 Task: Look for space in Roldanillo, Colombia from 12th  July, 2023 to 15th July, 2023 for 3 adults in price range Rs.12000 to Rs.16000. Place can be entire place with 2 bedrooms having 3 beds and 1 bathroom. Property type can be house, flat, guest house. Amenities needed are: washing machine. Booking option can be shelf check-in. Required host language is English.
Action: Mouse moved to (437, 87)
Screenshot: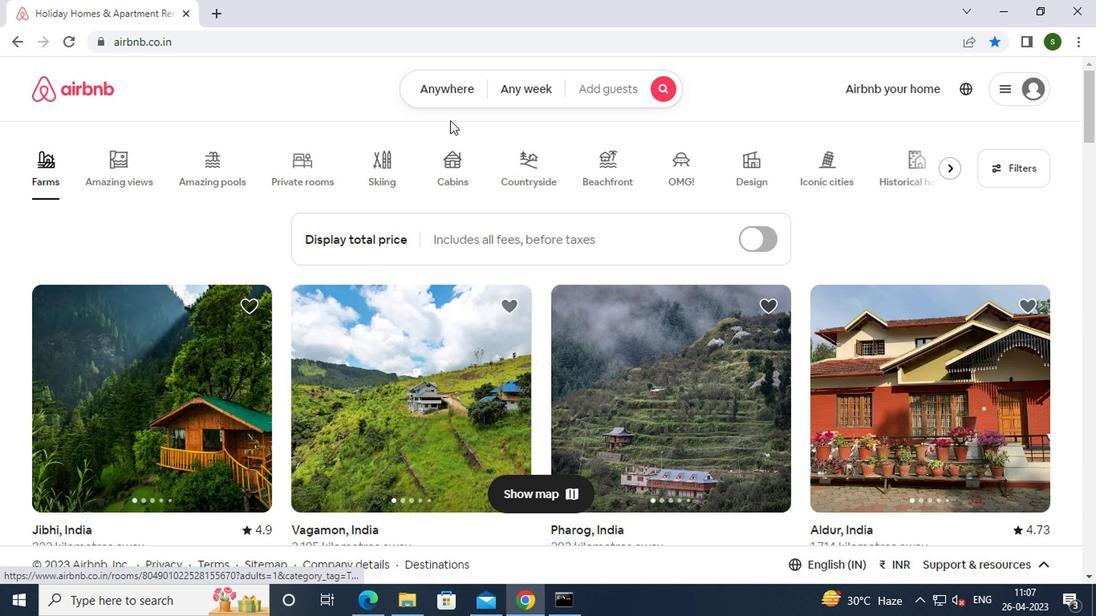 
Action: Mouse pressed left at (437, 87)
Screenshot: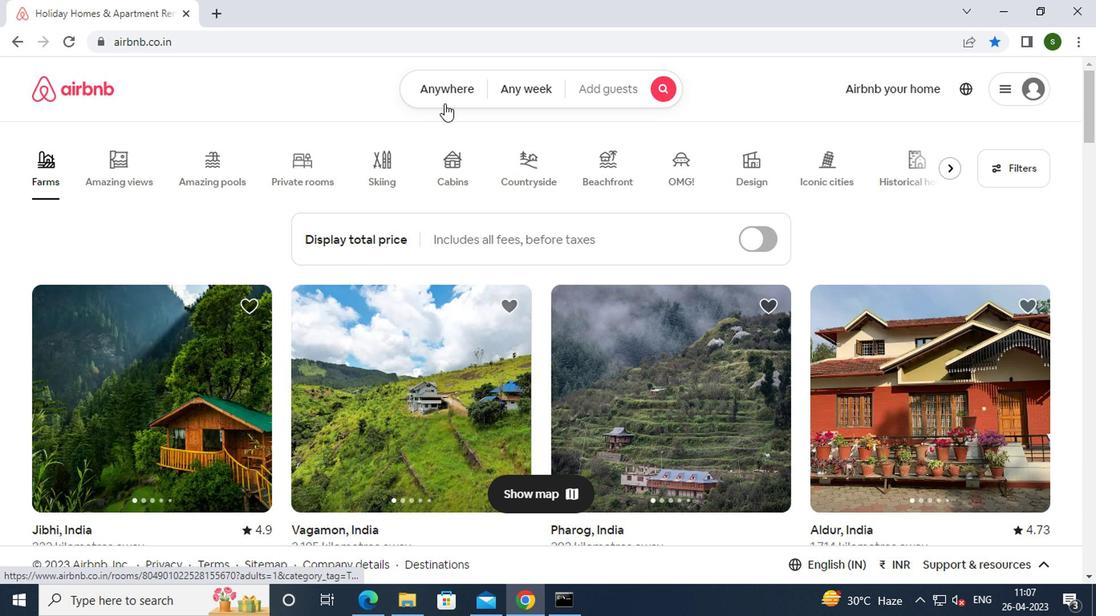 
Action: Mouse moved to (340, 150)
Screenshot: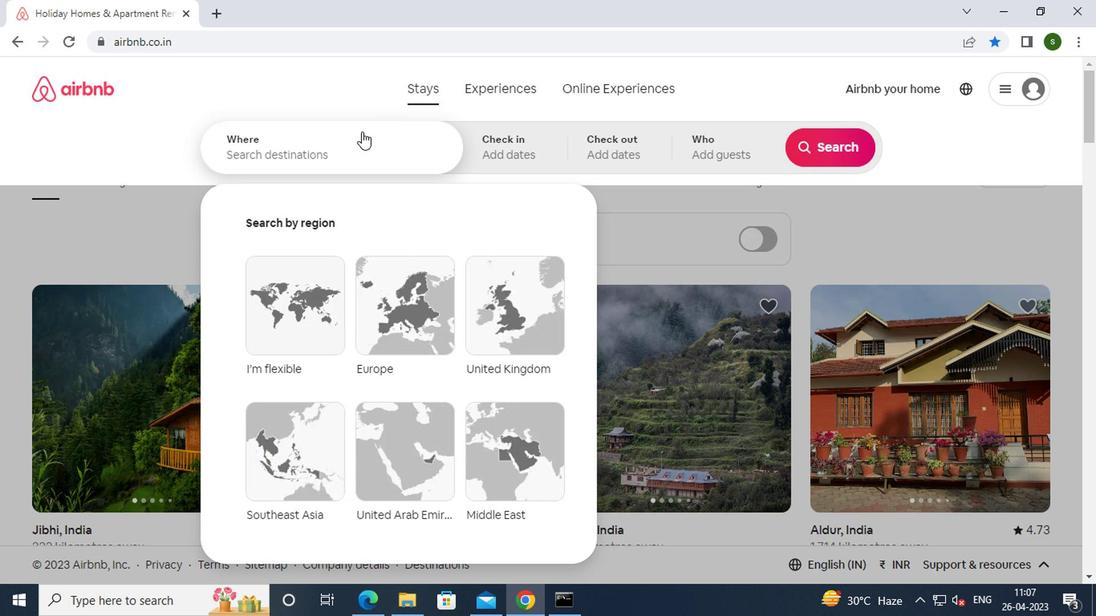 
Action: Mouse pressed left at (340, 150)
Screenshot: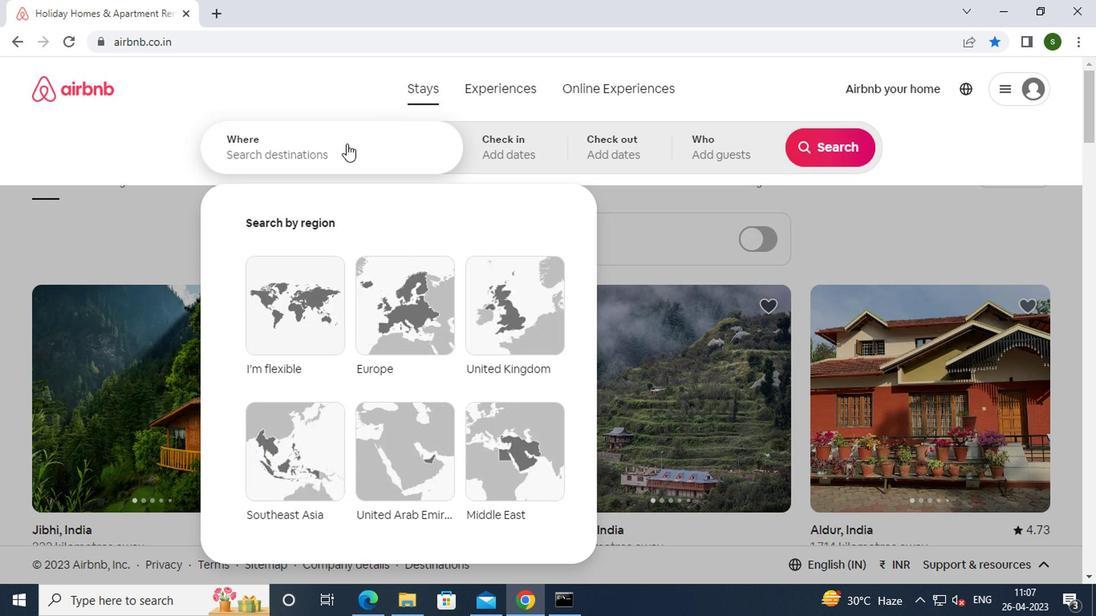 
Action: Key pressed r<Key.caps_lock>ol
Screenshot: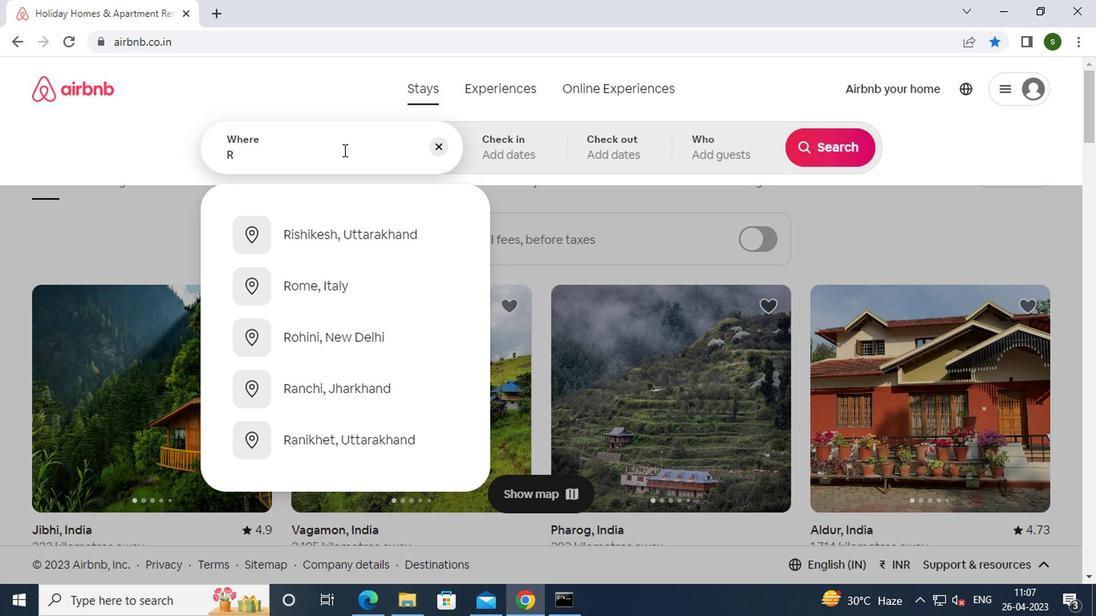 
Action: Mouse moved to (340, 150)
Screenshot: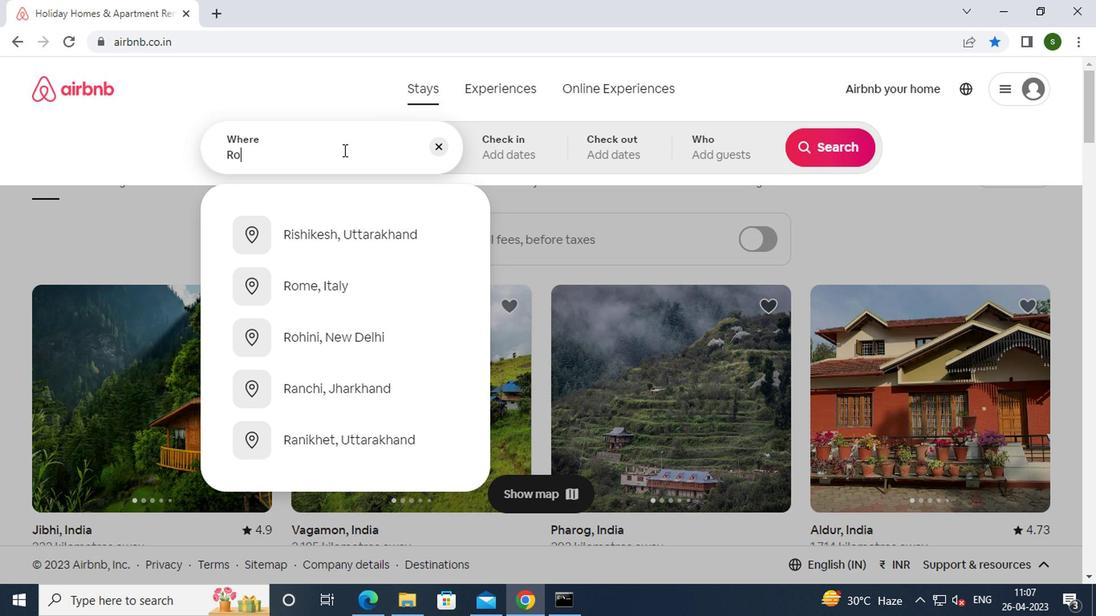 
Action: Key pressed danillo,<Key.space><Key.caps_lock>
Screenshot: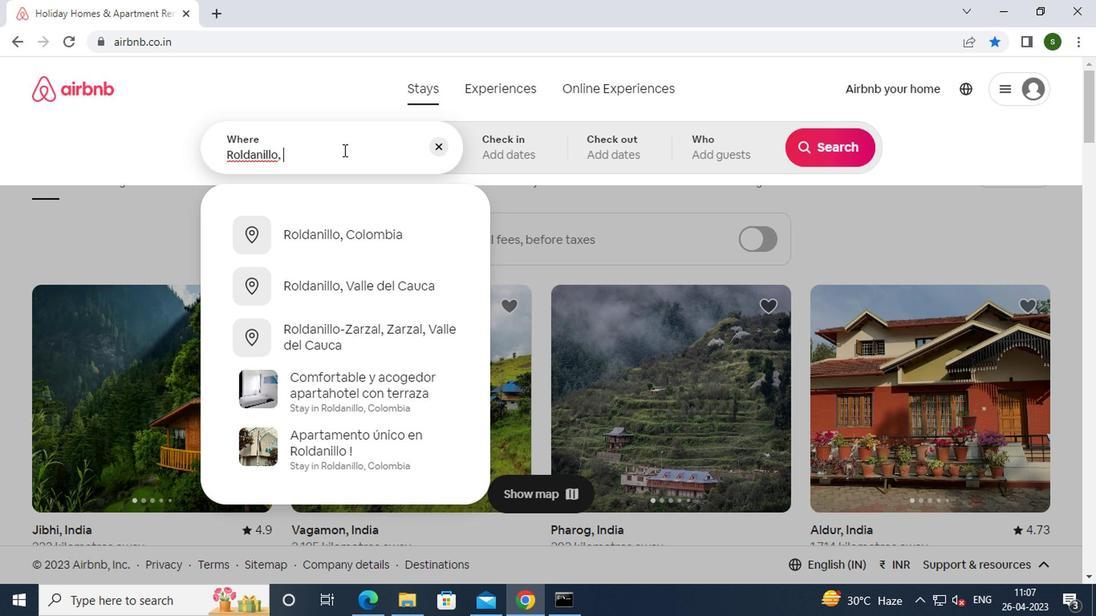 
Action: Mouse moved to (406, 248)
Screenshot: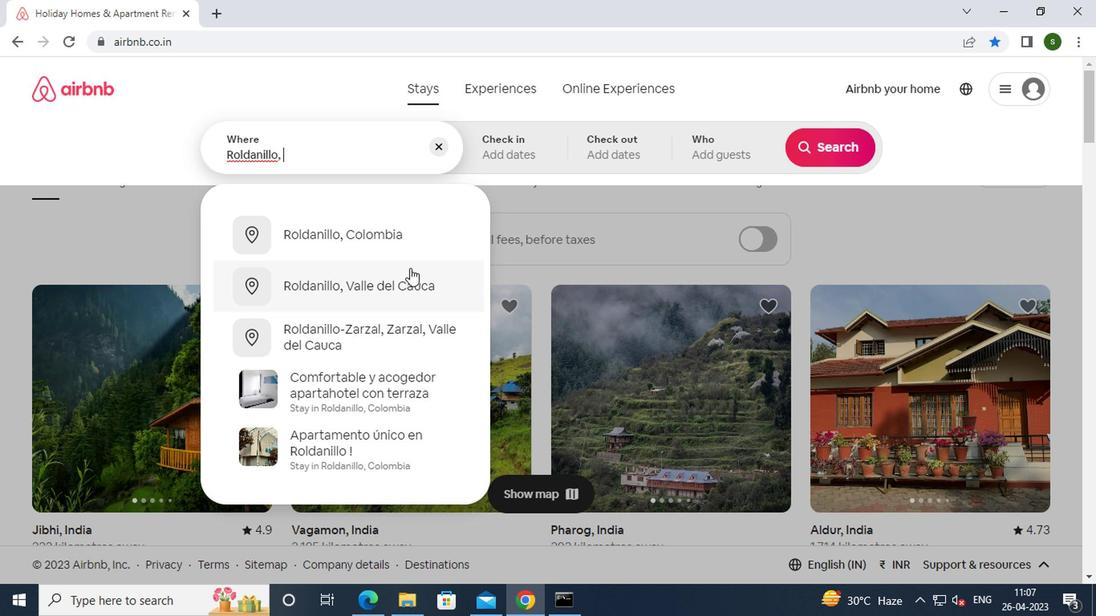
Action: Mouse pressed left at (406, 248)
Screenshot: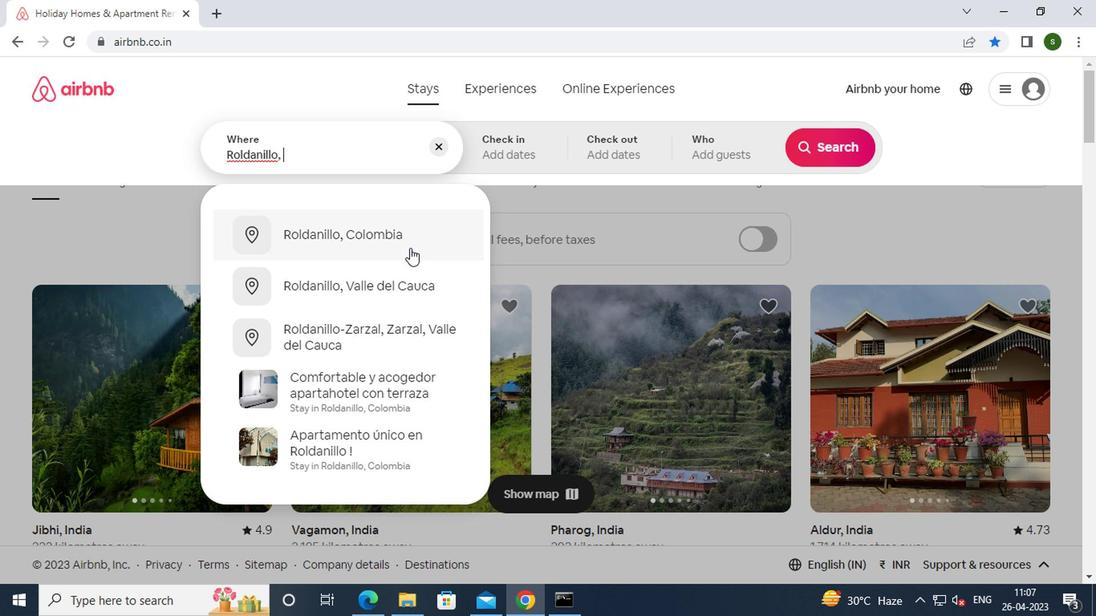 
Action: Mouse moved to (817, 267)
Screenshot: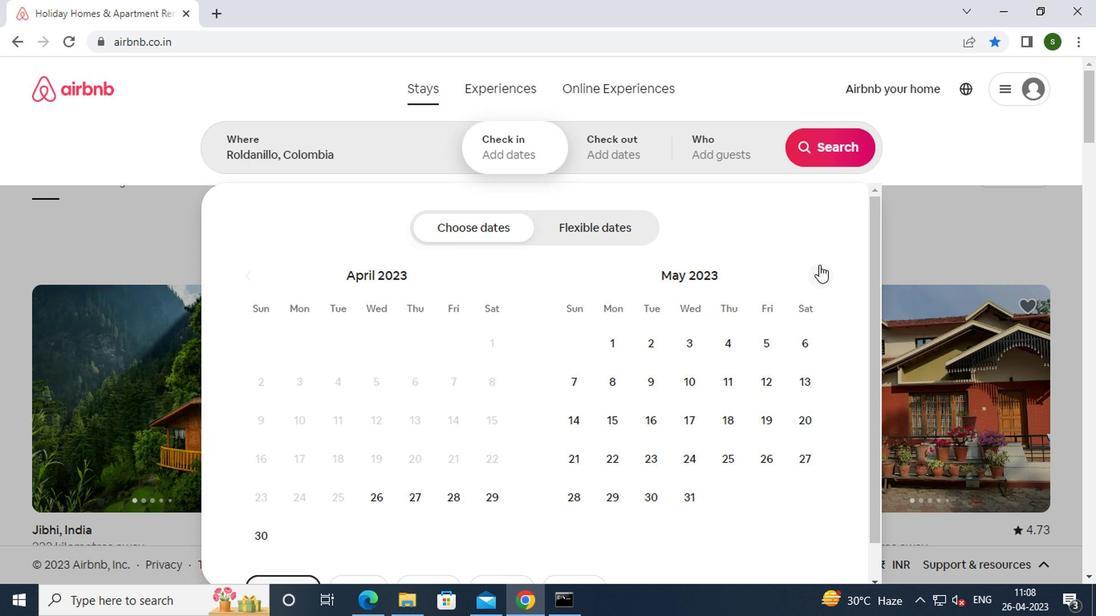 
Action: Mouse pressed left at (817, 267)
Screenshot: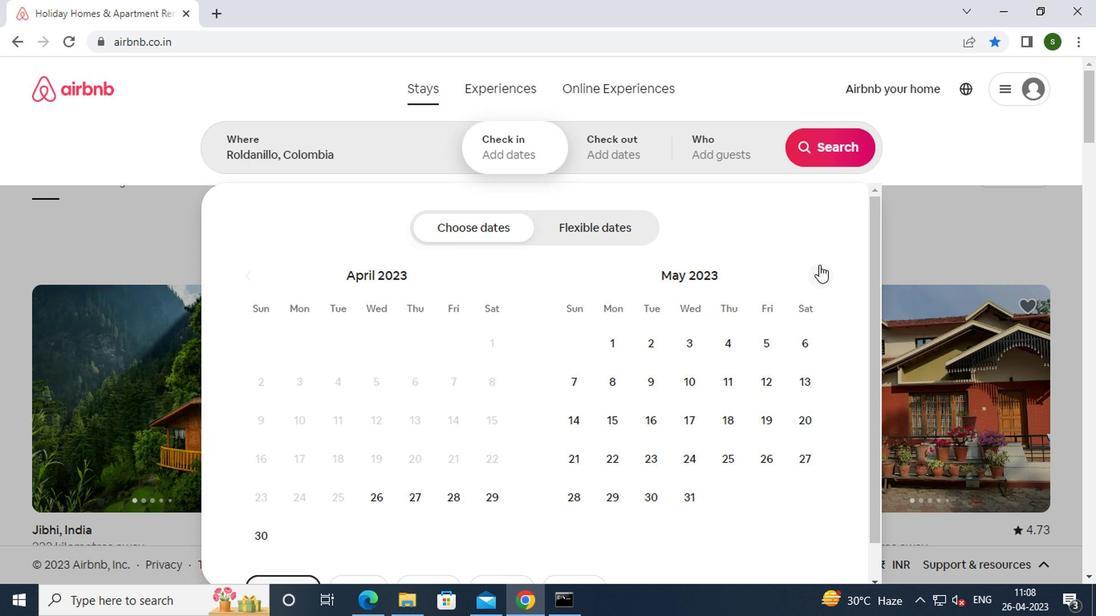 
Action: Mouse pressed left at (817, 267)
Screenshot: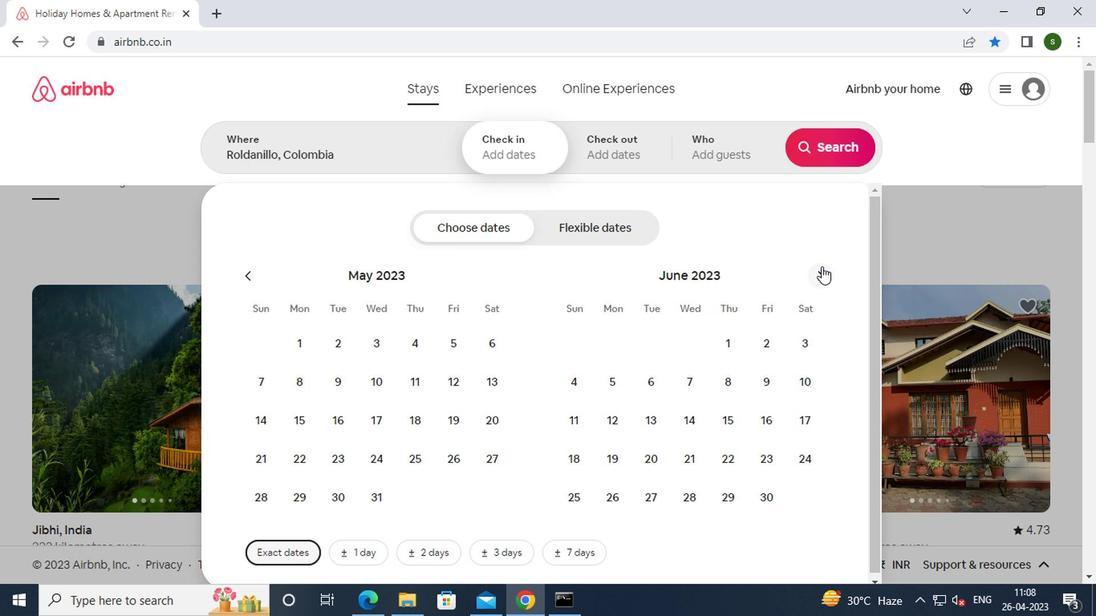 
Action: Mouse moved to (690, 422)
Screenshot: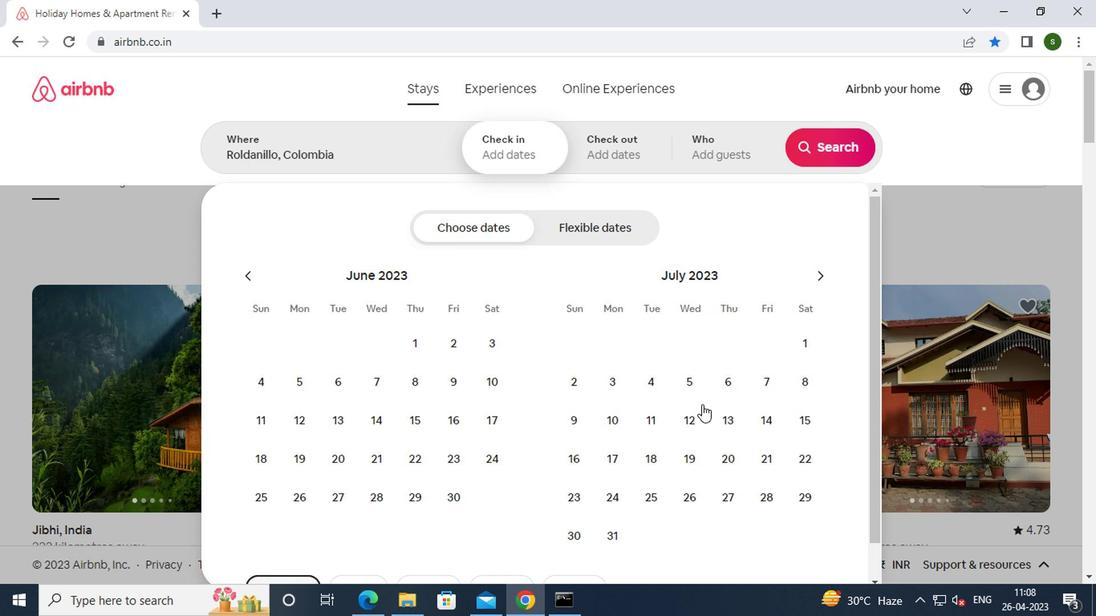 
Action: Mouse pressed left at (690, 422)
Screenshot: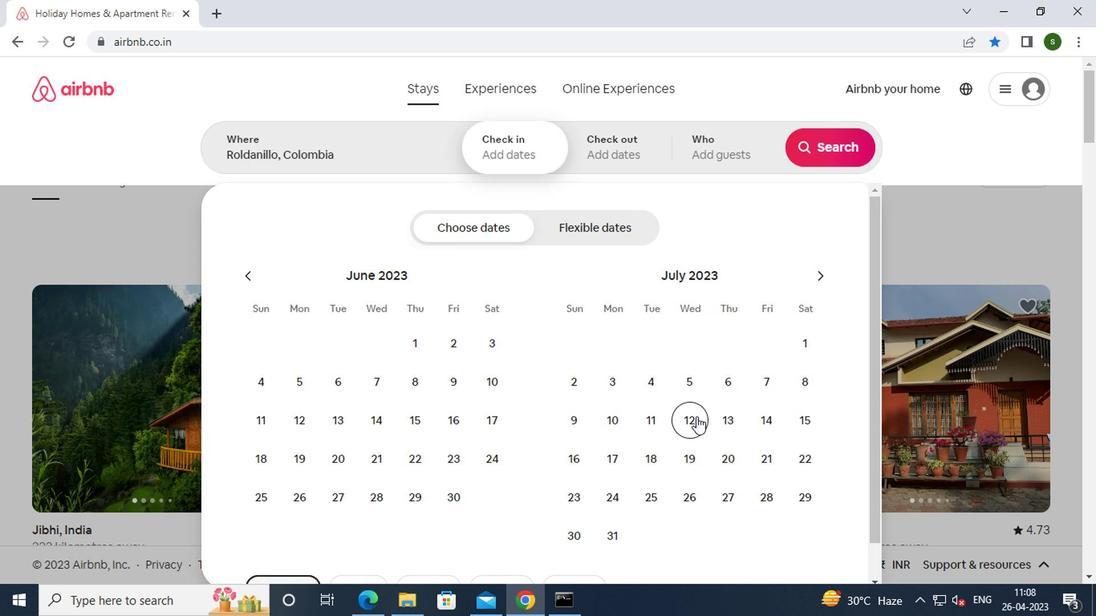 
Action: Mouse moved to (797, 432)
Screenshot: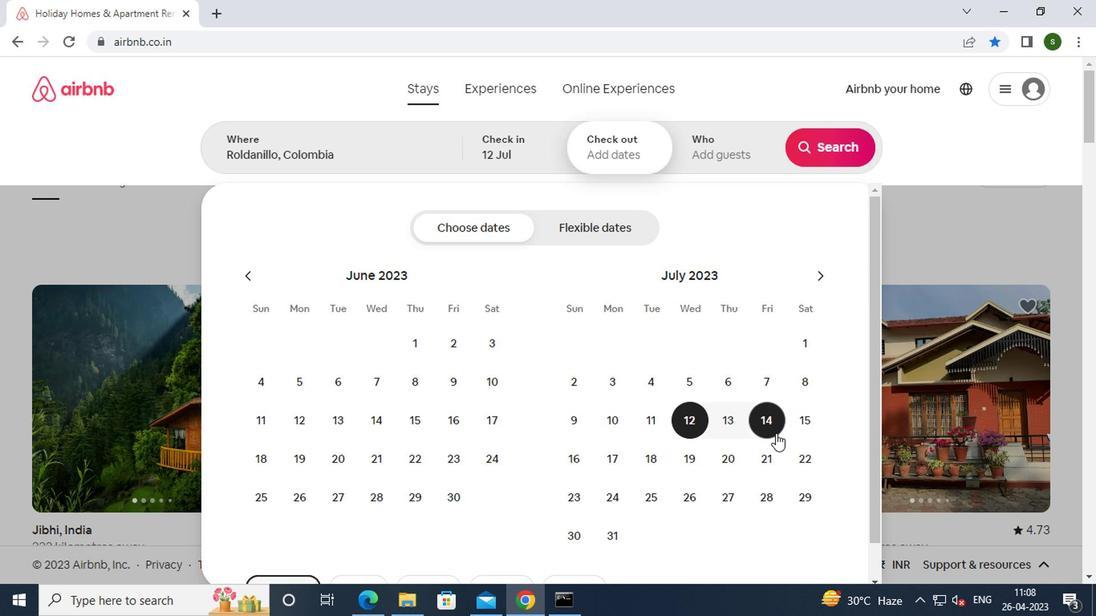 
Action: Mouse pressed left at (797, 432)
Screenshot: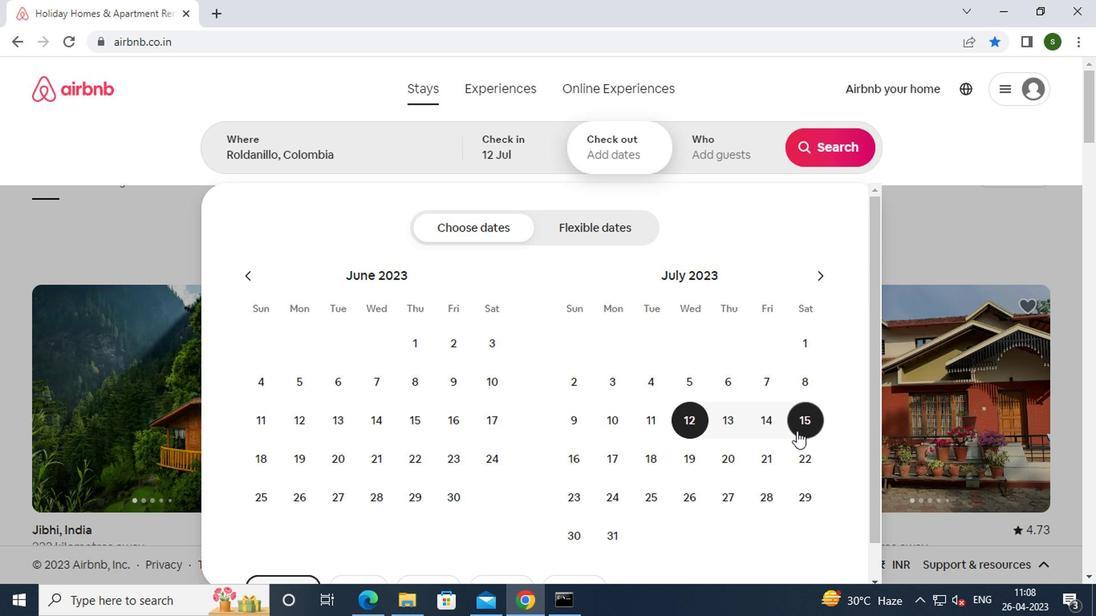 
Action: Mouse moved to (734, 155)
Screenshot: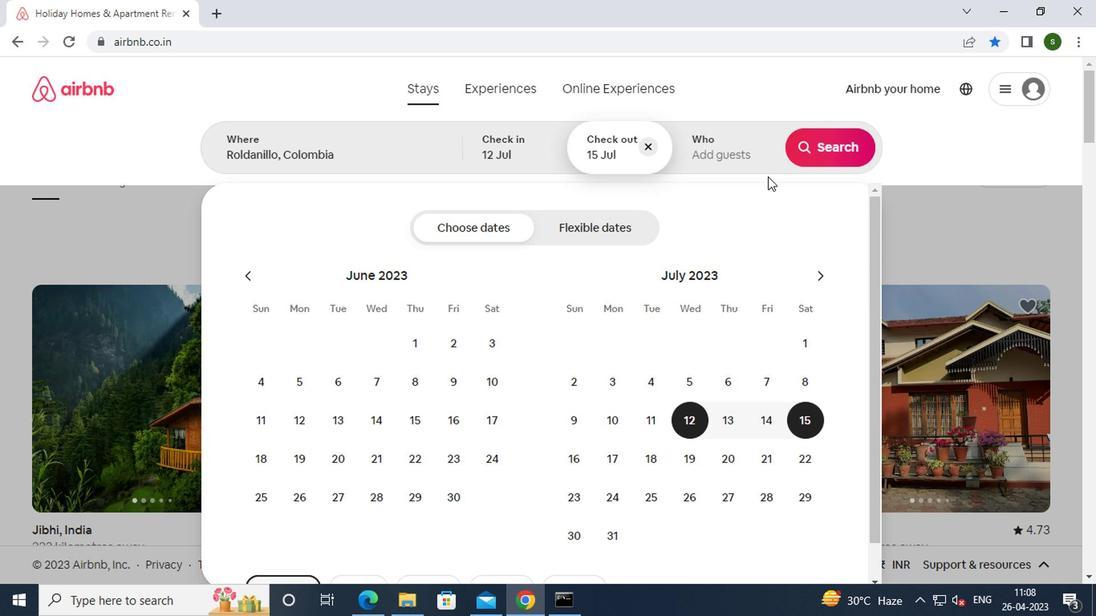 
Action: Mouse pressed left at (734, 155)
Screenshot: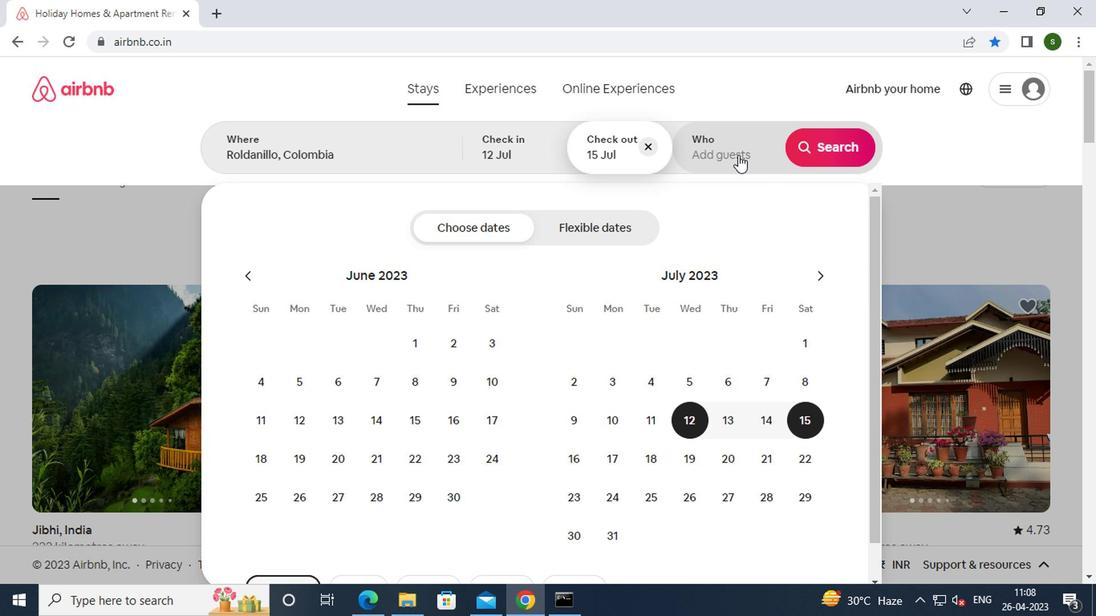 
Action: Mouse moved to (839, 238)
Screenshot: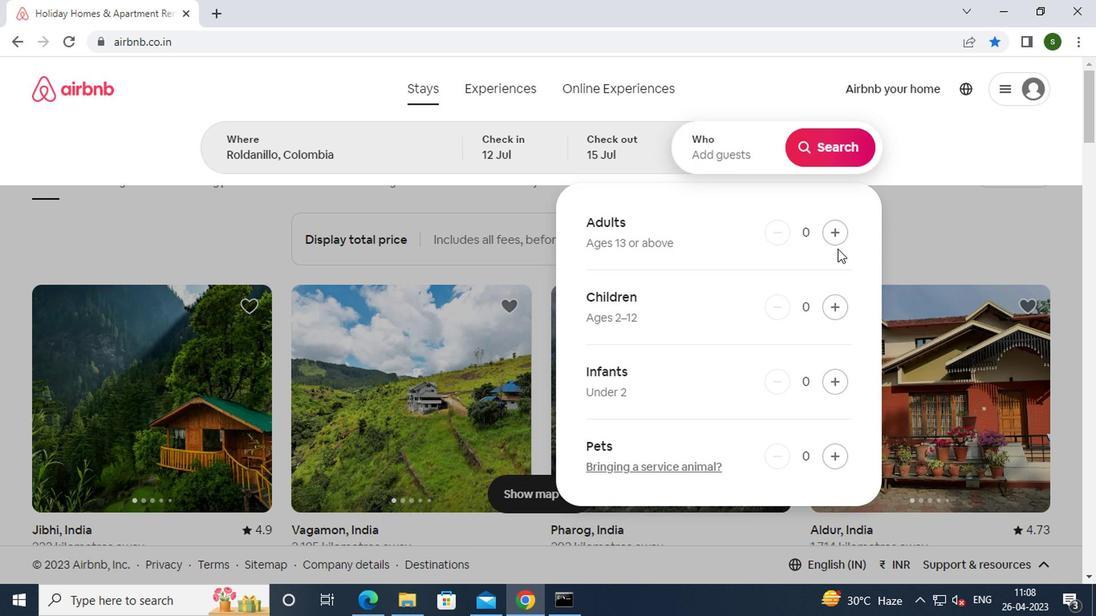 
Action: Mouse pressed left at (839, 238)
Screenshot: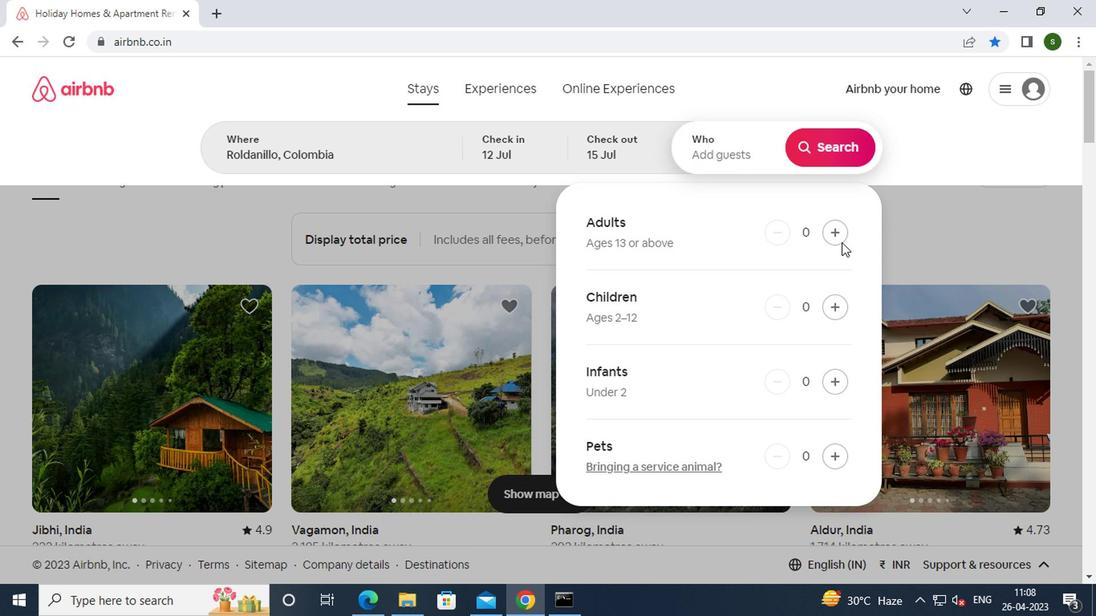 
Action: Mouse pressed left at (839, 238)
Screenshot: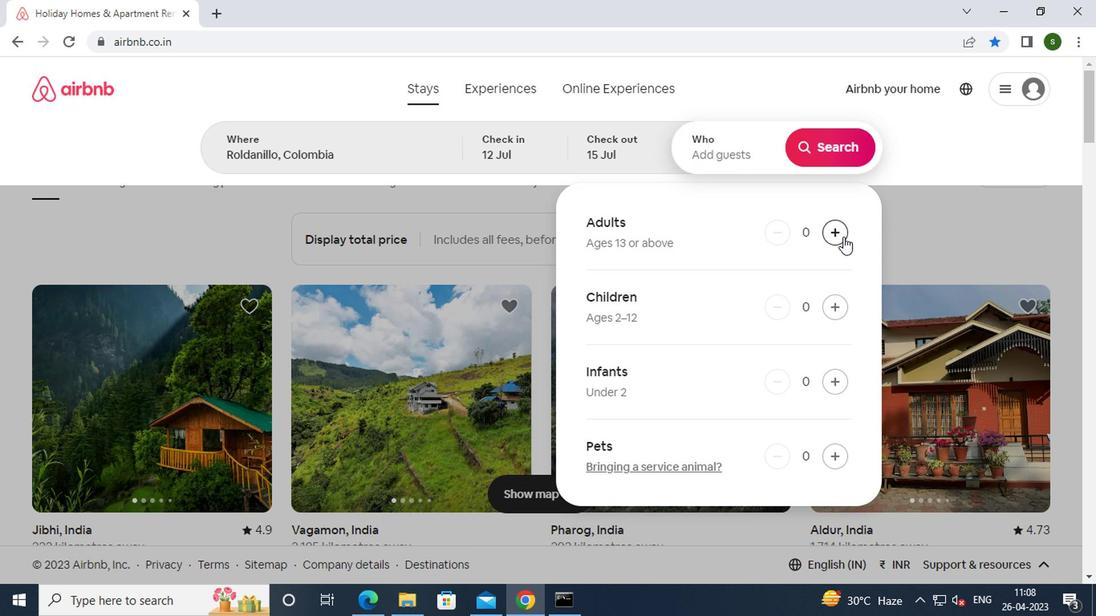 
Action: Mouse pressed left at (839, 238)
Screenshot: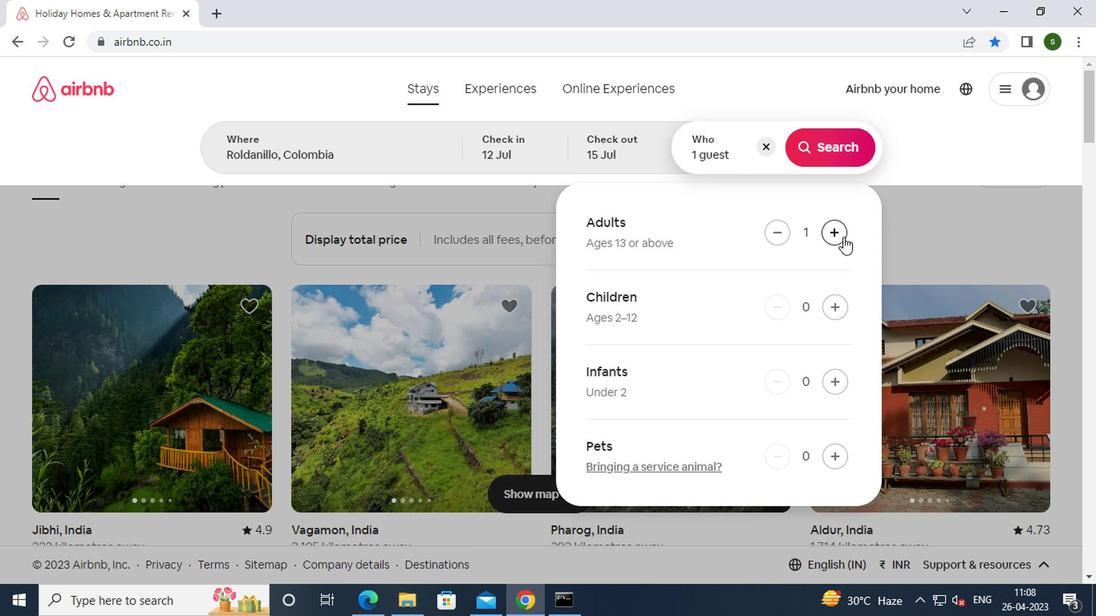 
Action: Mouse moved to (822, 157)
Screenshot: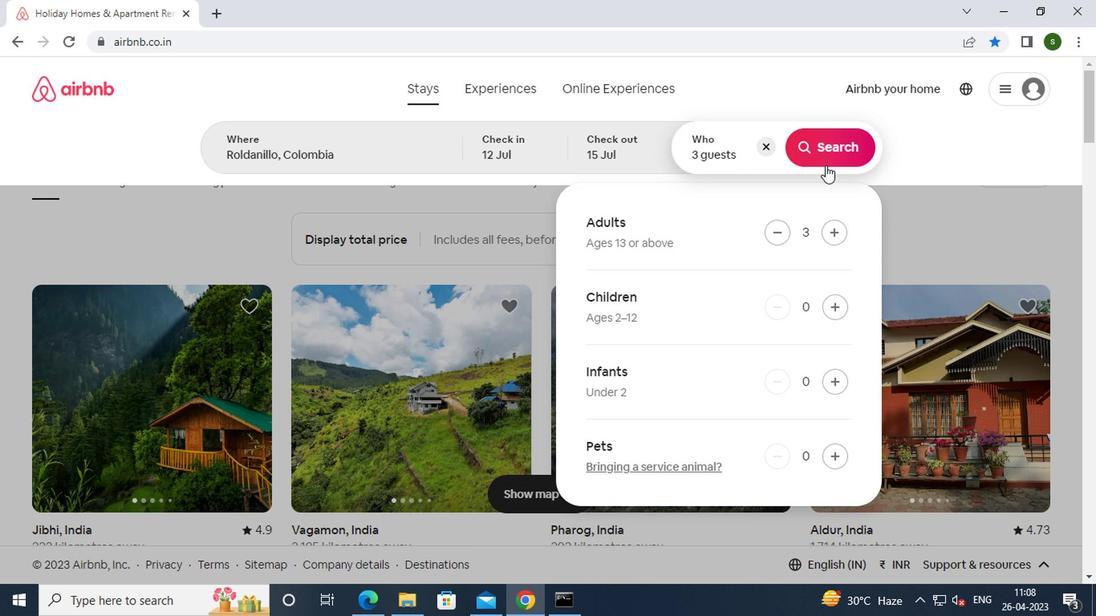 
Action: Mouse pressed left at (822, 157)
Screenshot: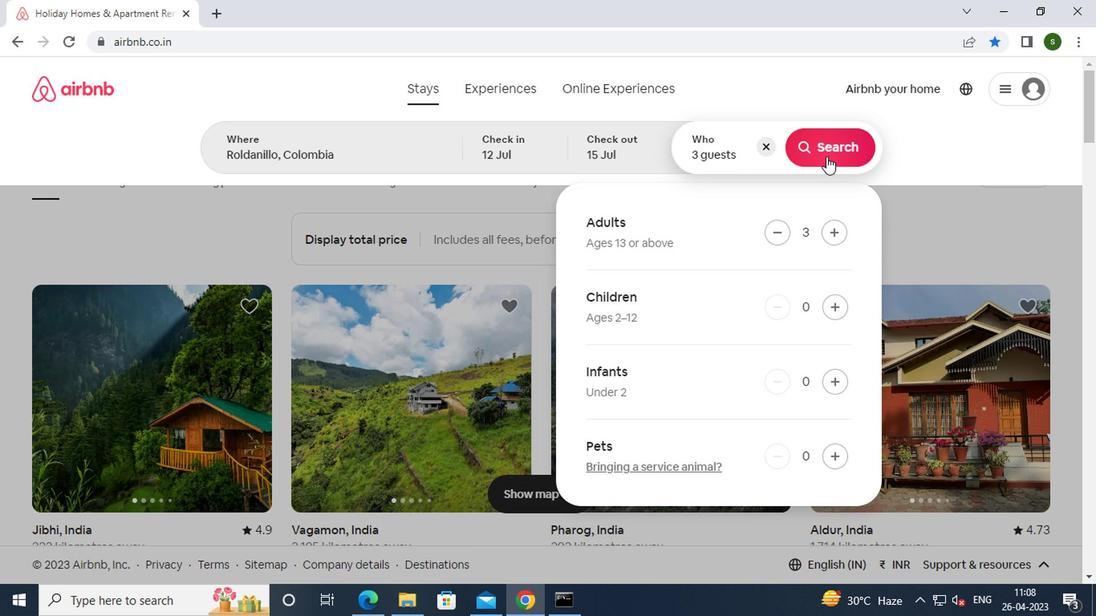 
Action: Mouse moved to (1023, 154)
Screenshot: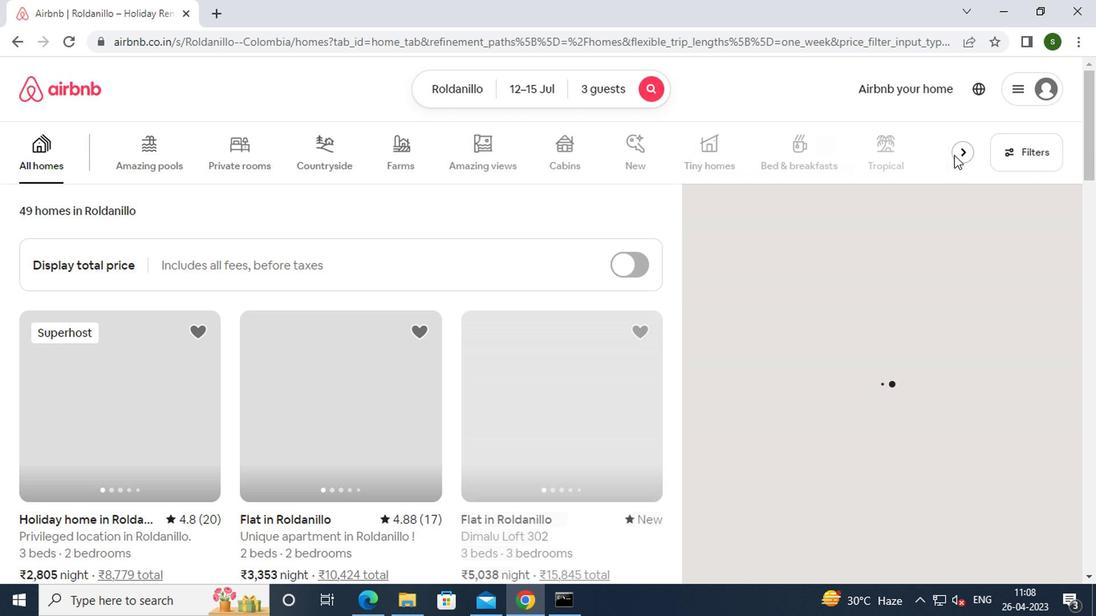 
Action: Mouse pressed left at (1023, 154)
Screenshot: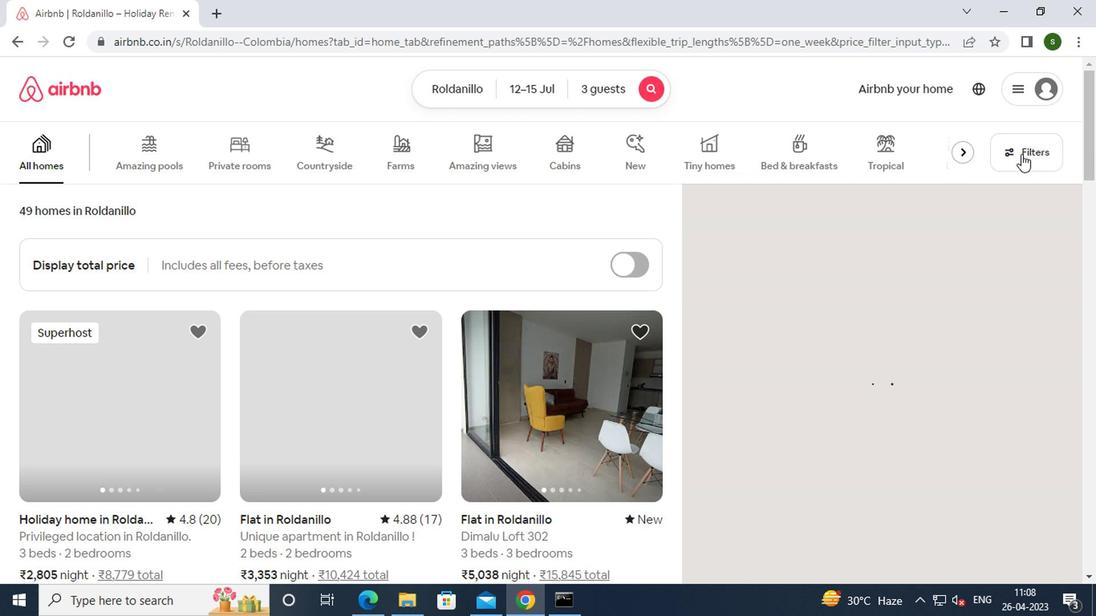 
Action: Mouse moved to (461, 355)
Screenshot: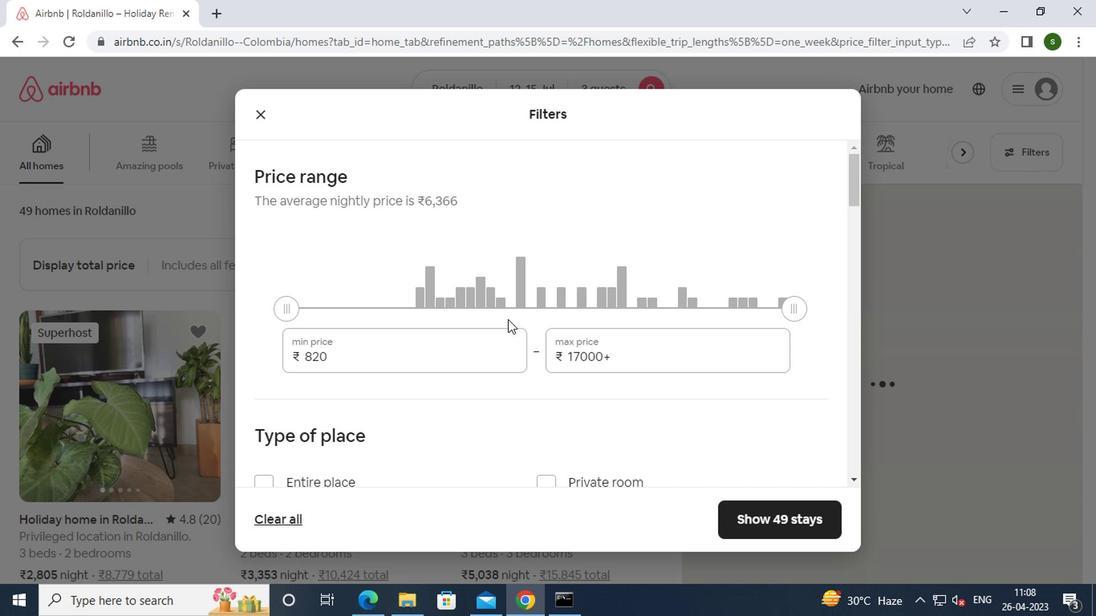 
Action: Mouse pressed left at (461, 355)
Screenshot: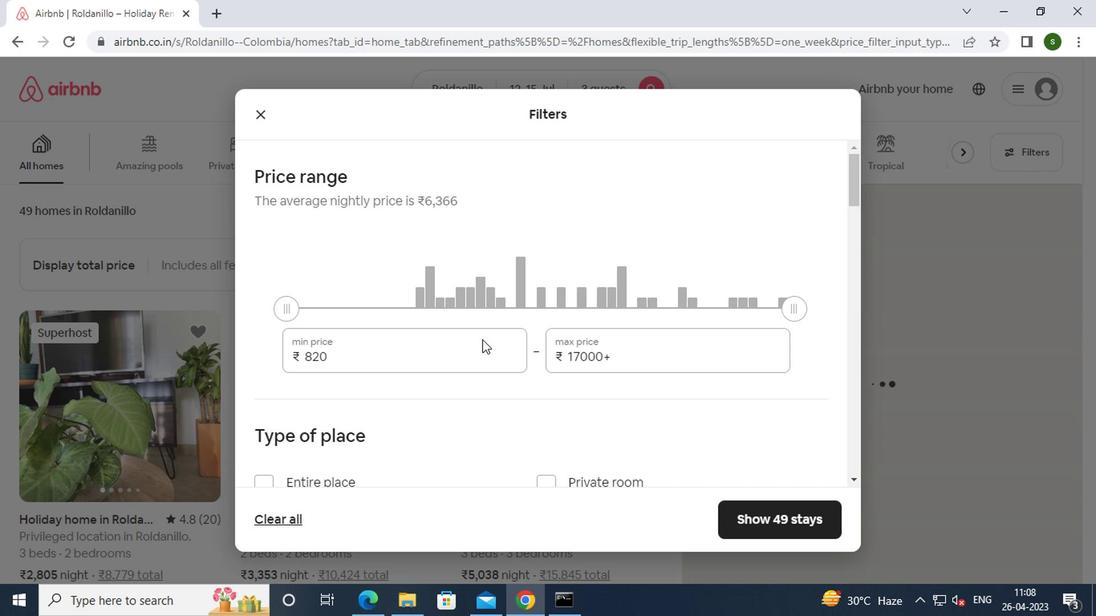 
Action: Mouse moved to (461, 355)
Screenshot: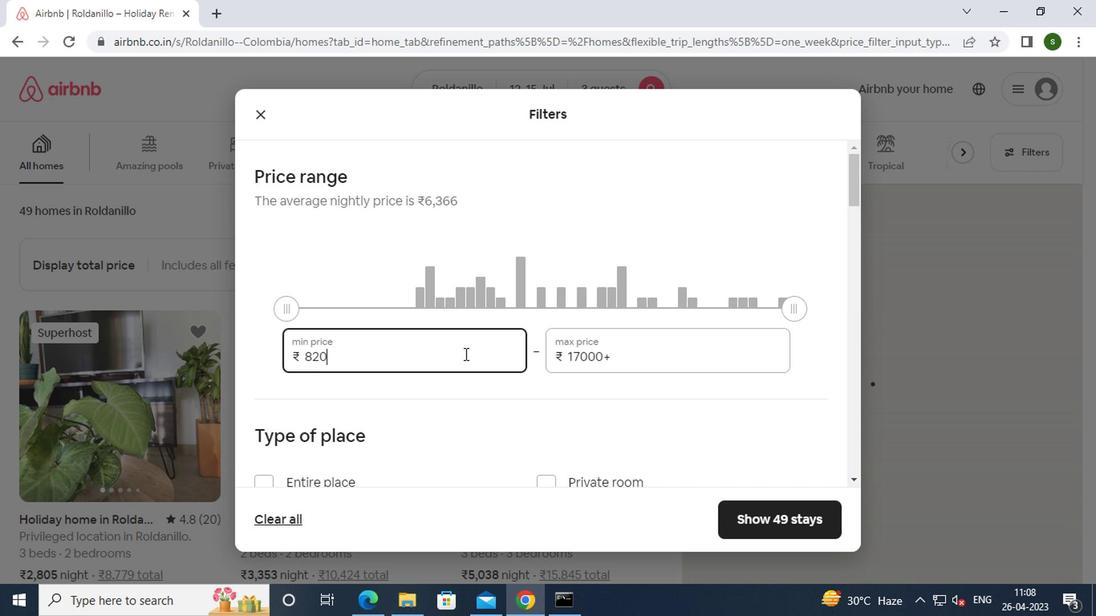 
Action: Key pressed <Key.backspace><Key.backspace><Key.backspace><Key.backspace><Key.backspace><Key.backspace><Key.backspace>12000
Screenshot: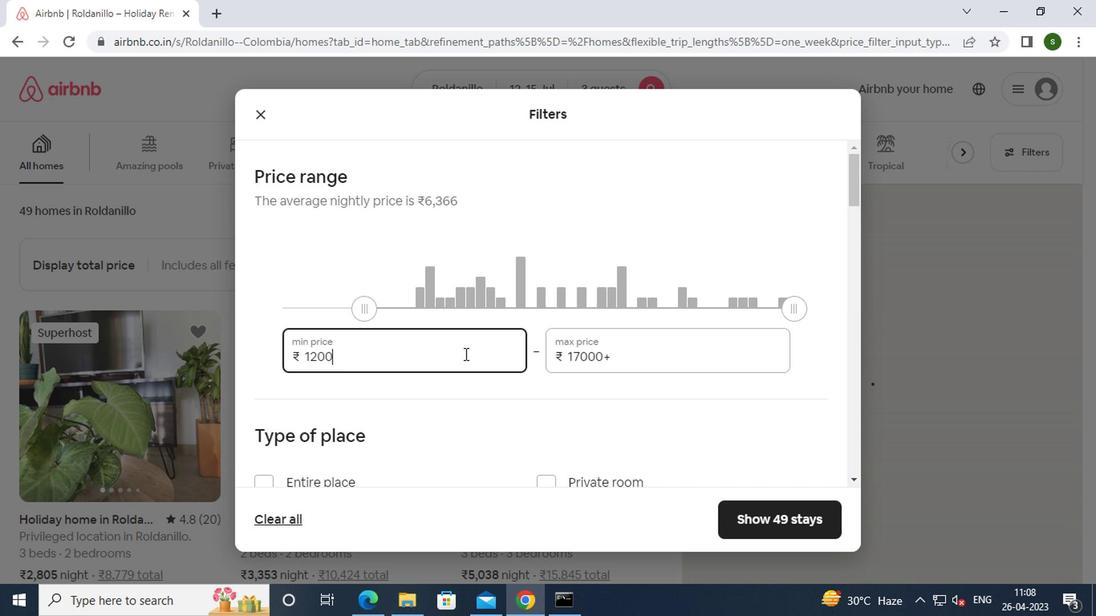 
Action: Mouse moved to (610, 354)
Screenshot: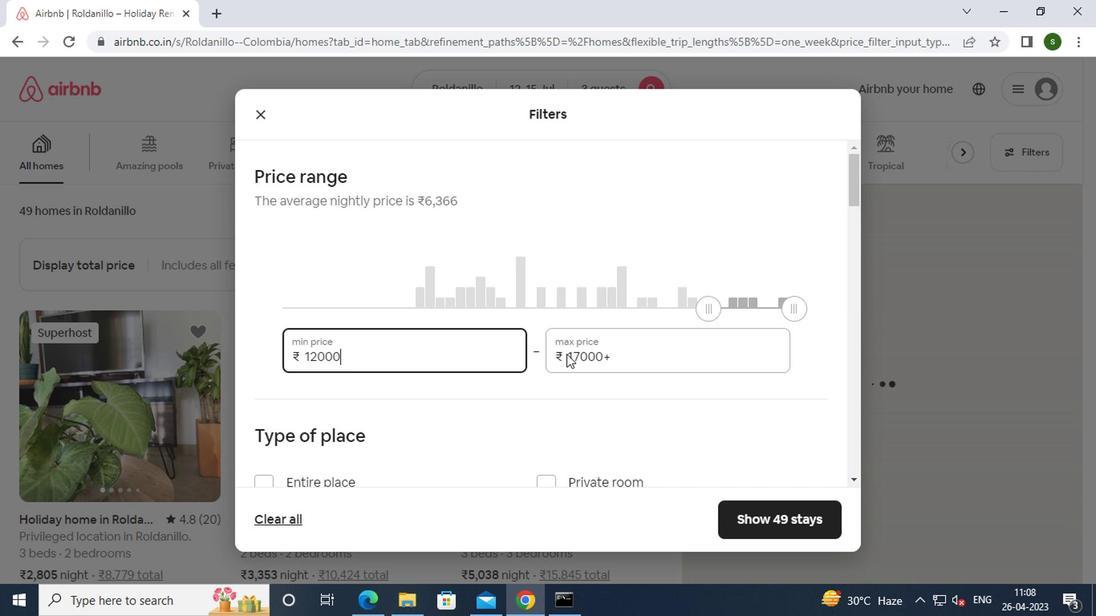 
Action: Mouse pressed left at (610, 354)
Screenshot: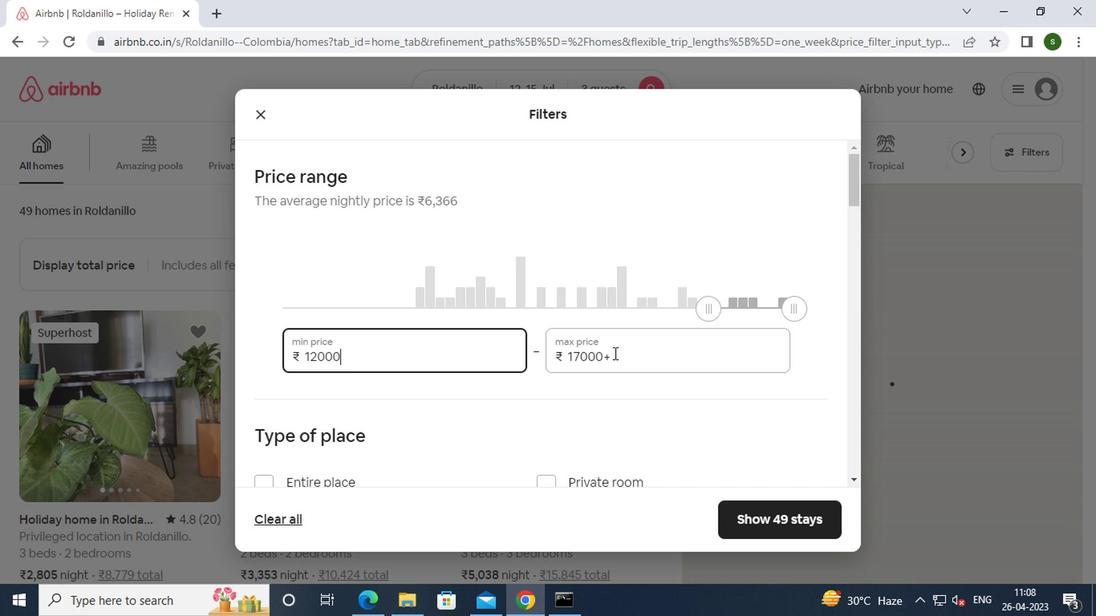 
Action: Key pressed <Key.backspace><Key.backspace><Key.backspace><Key.backspace><Key.backspace><Key.backspace><Key.backspace><Key.backspace><Key.backspace><Key.backspace><Key.backspace><Key.backspace><Key.backspace>16000
Screenshot: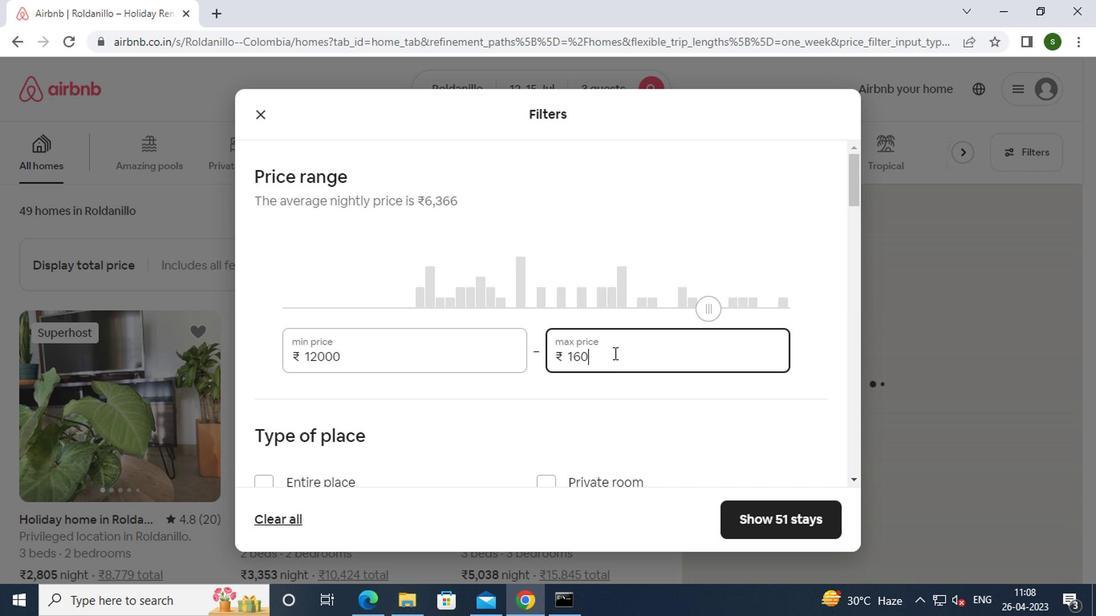 
Action: Mouse moved to (474, 375)
Screenshot: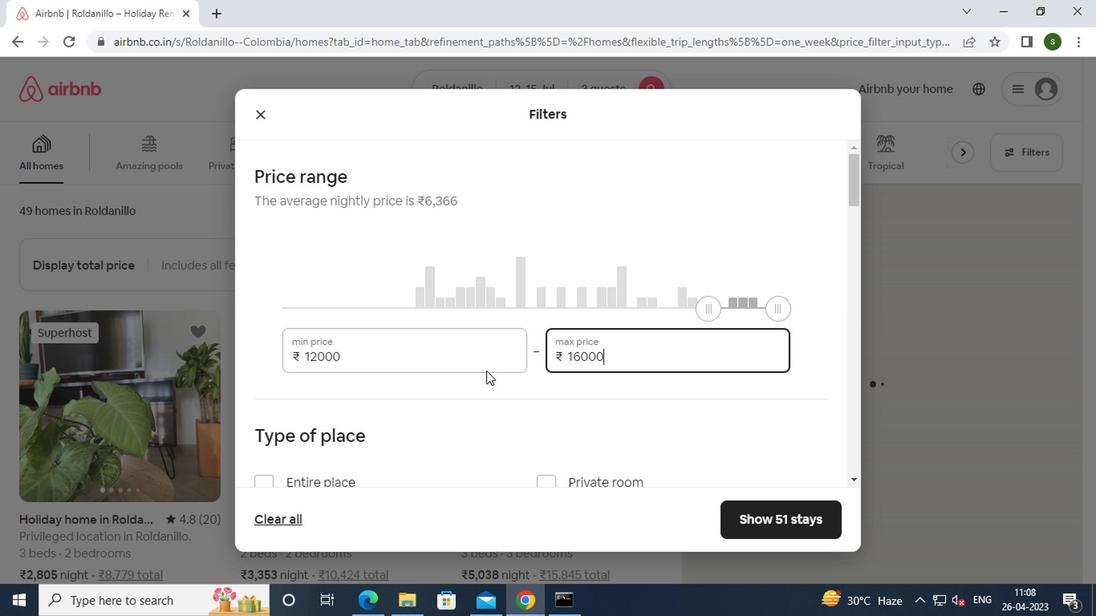 
Action: Mouse scrolled (474, 373) with delta (0, -1)
Screenshot: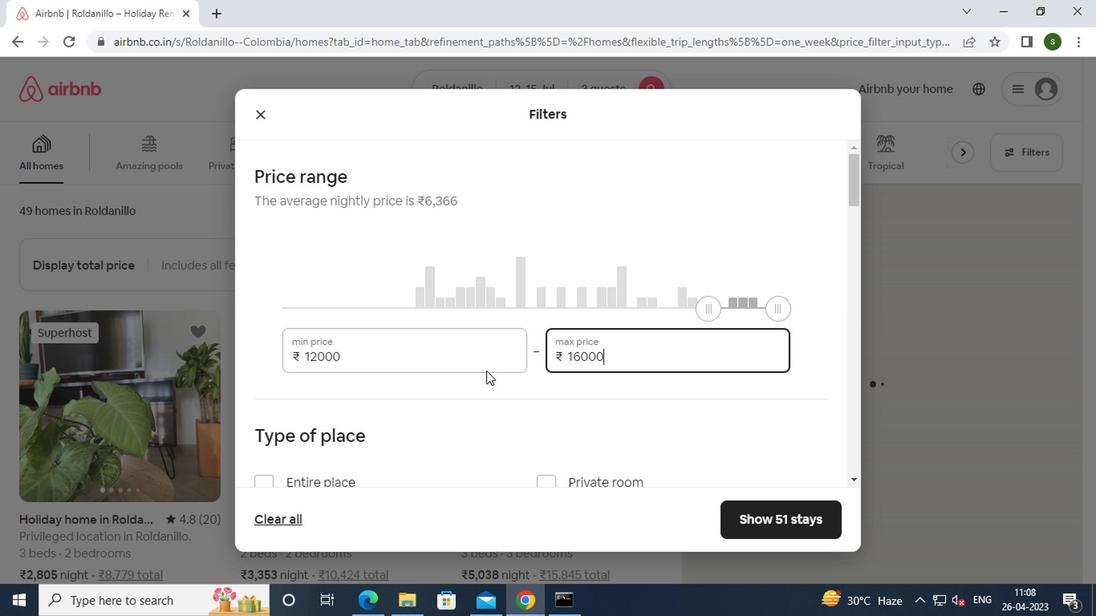
Action: Mouse moved to (472, 375)
Screenshot: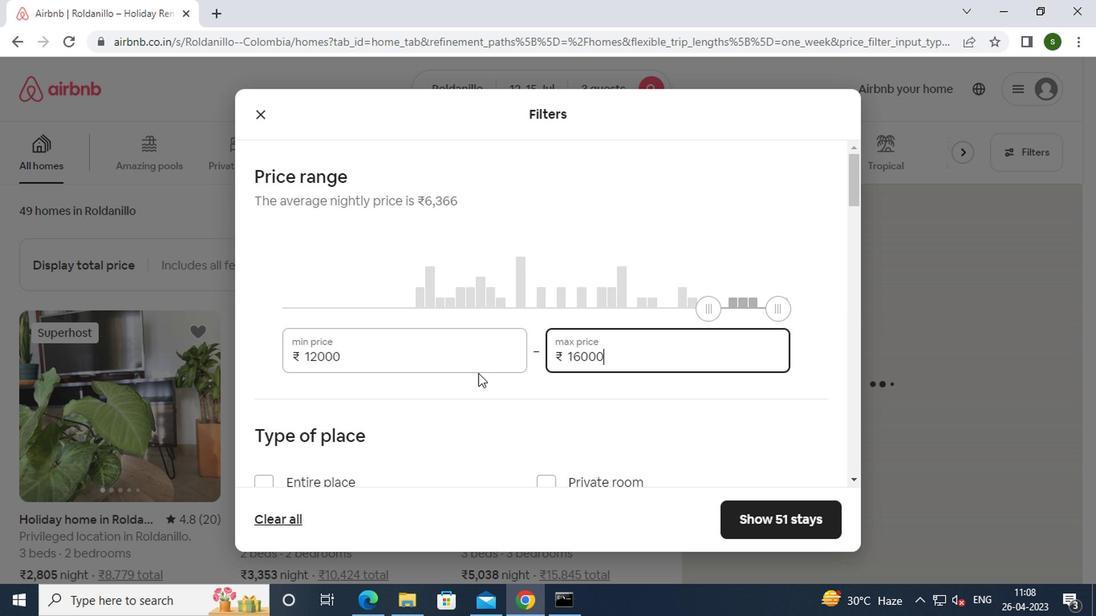 
Action: Mouse scrolled (472, 375) with delta (0, 0)
Screenshot: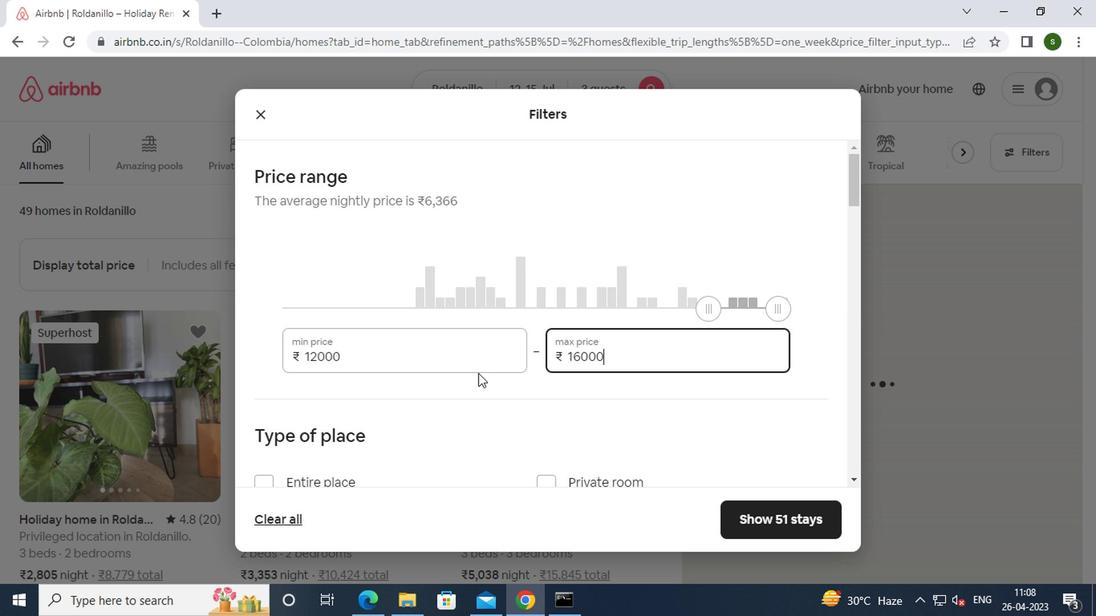 
Action: Mouse moved to (319, 336)
Screenshot: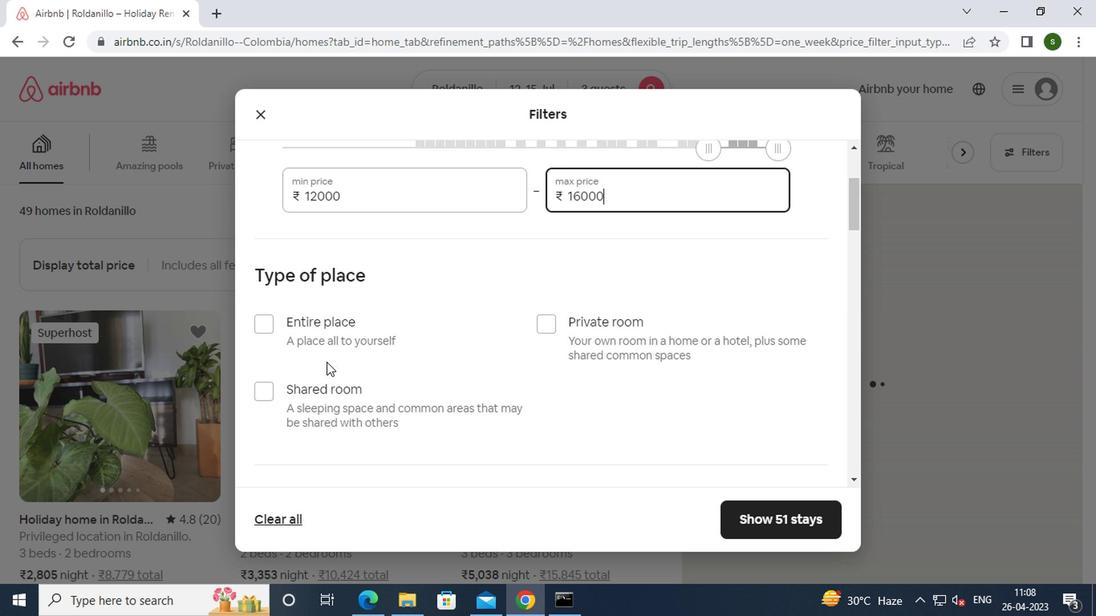 
Action: Mouse pressed left at (319, 336)
Screenshot: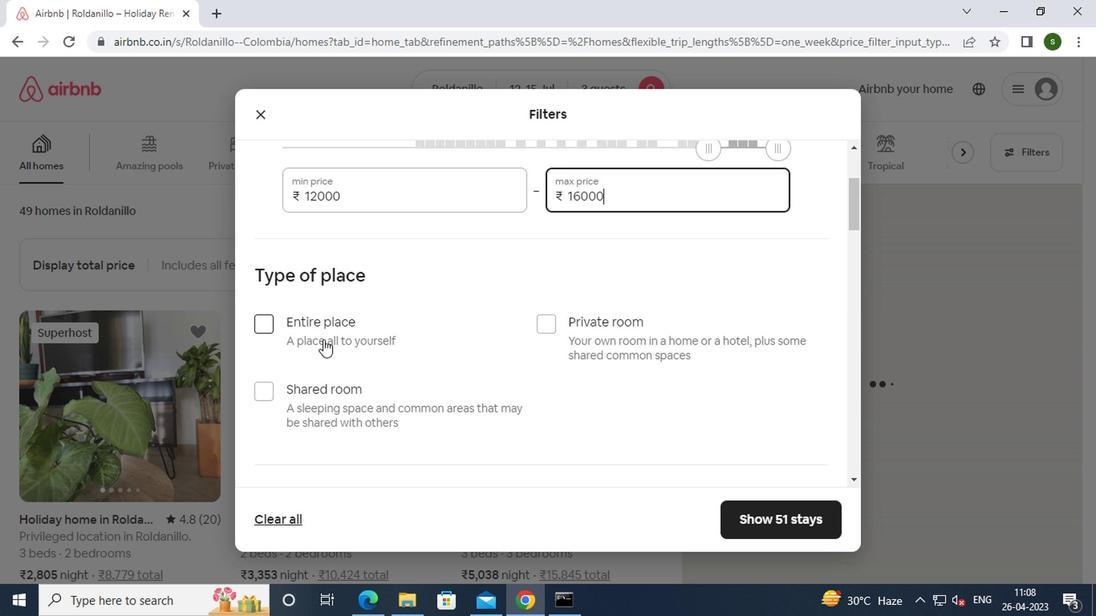 
Action: Mouse moved to (406, 334)
Screenshot: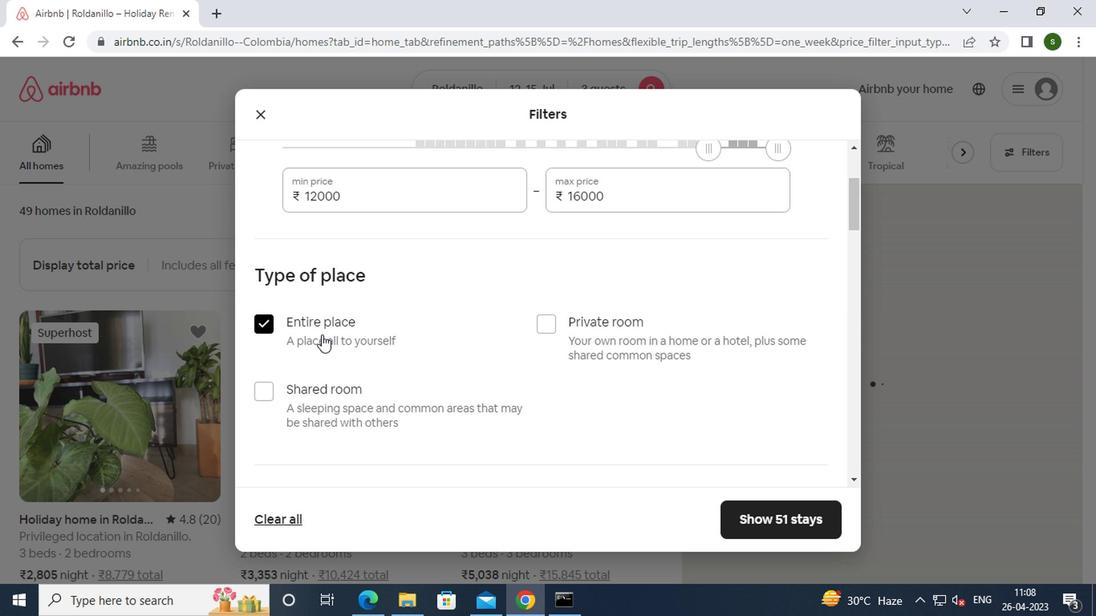 
Action: Mouse scrolled (406, 332) with delta (0, -1)
Screenshot: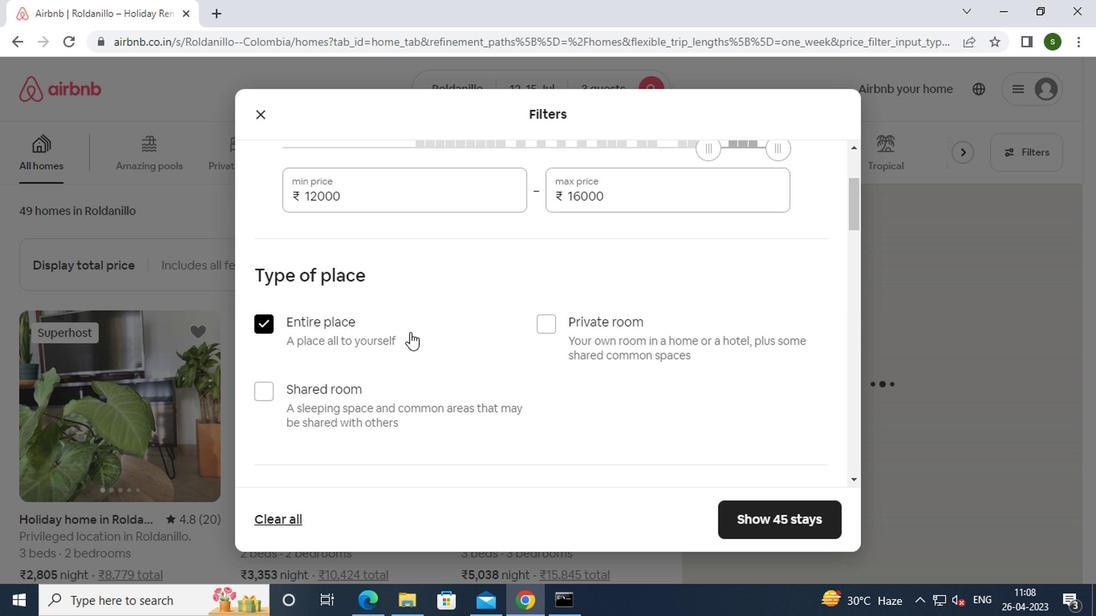 
Action: Mouse scrolled (406, 332) with delta (0, -1)
Screenshot: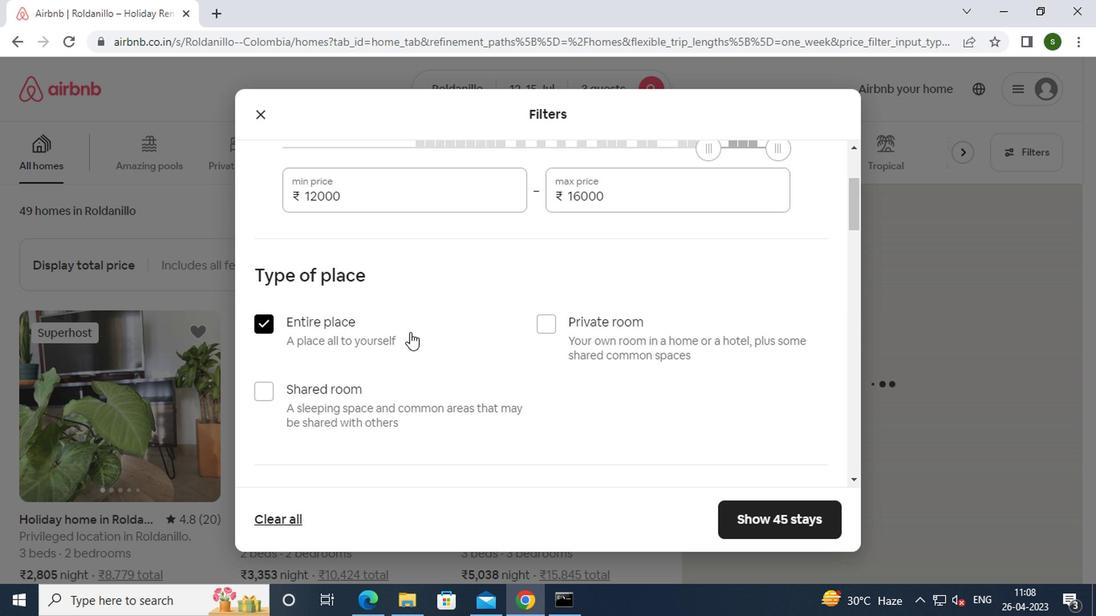 
Action: Mouse scrolled (406, 332) with delta (0, -1)
Screenshot: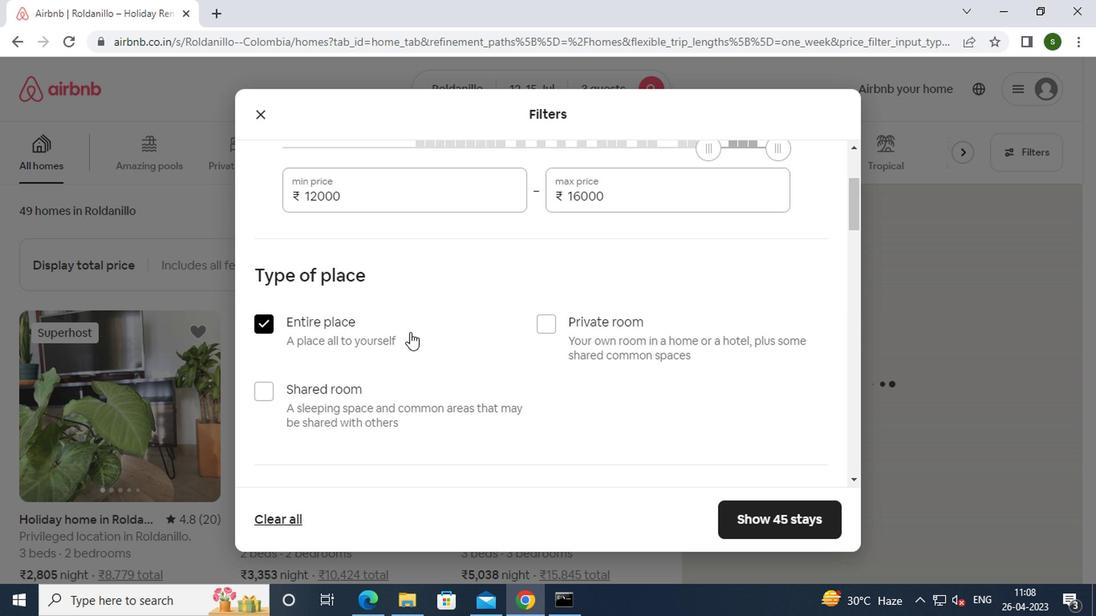 
Action: Mouse pressed left at (406, 334)
Screenshot: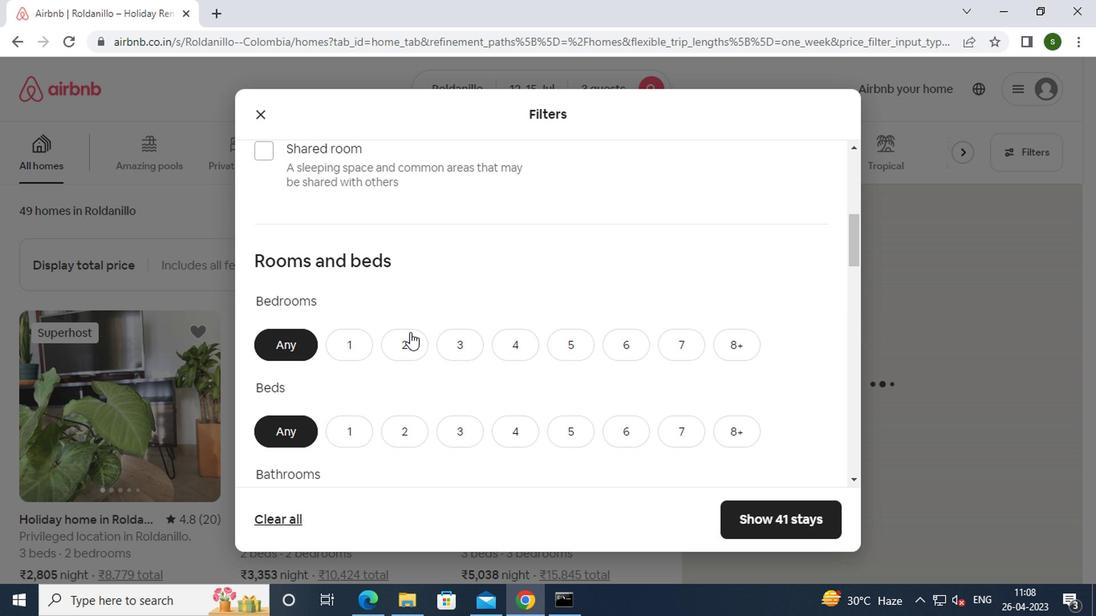 
Action: Mouse moved to (457, 425)
Screenshot: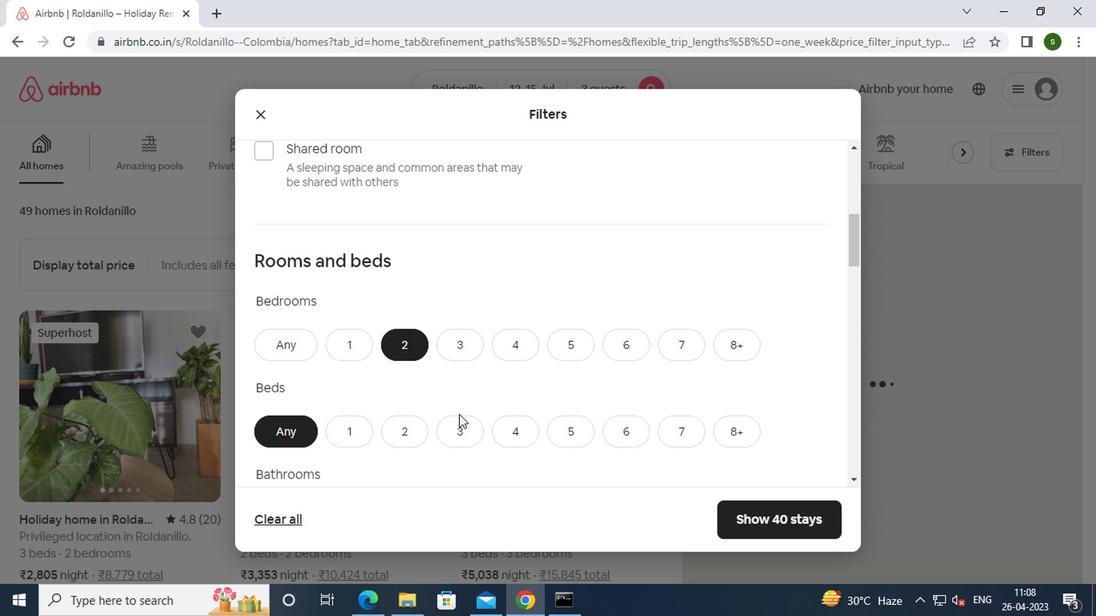 
Action: Mouse pressed left at (457, 425)
Screenshot: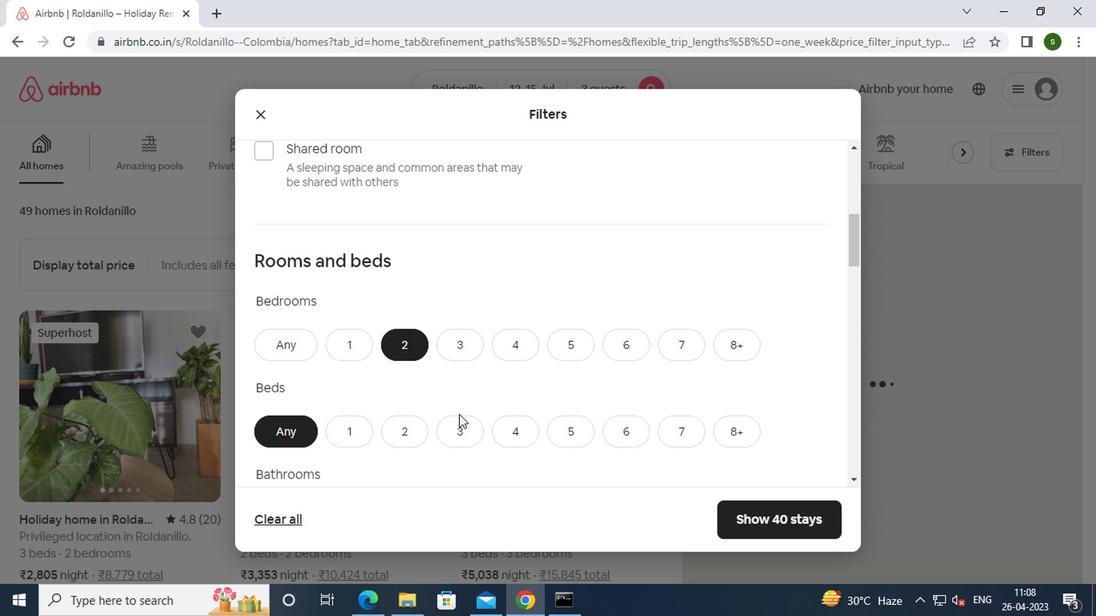 
Action: Mouse moved to (450, 381)
Screenshot: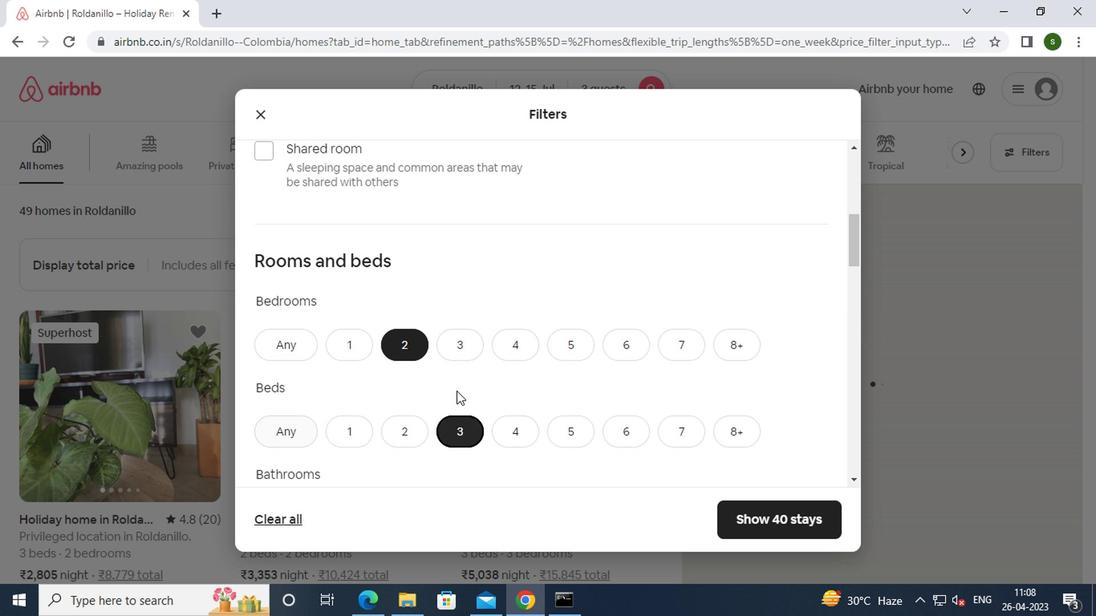 
Action: Mouse scrolled (450, 381) with delta (0, 0)
Screenshot: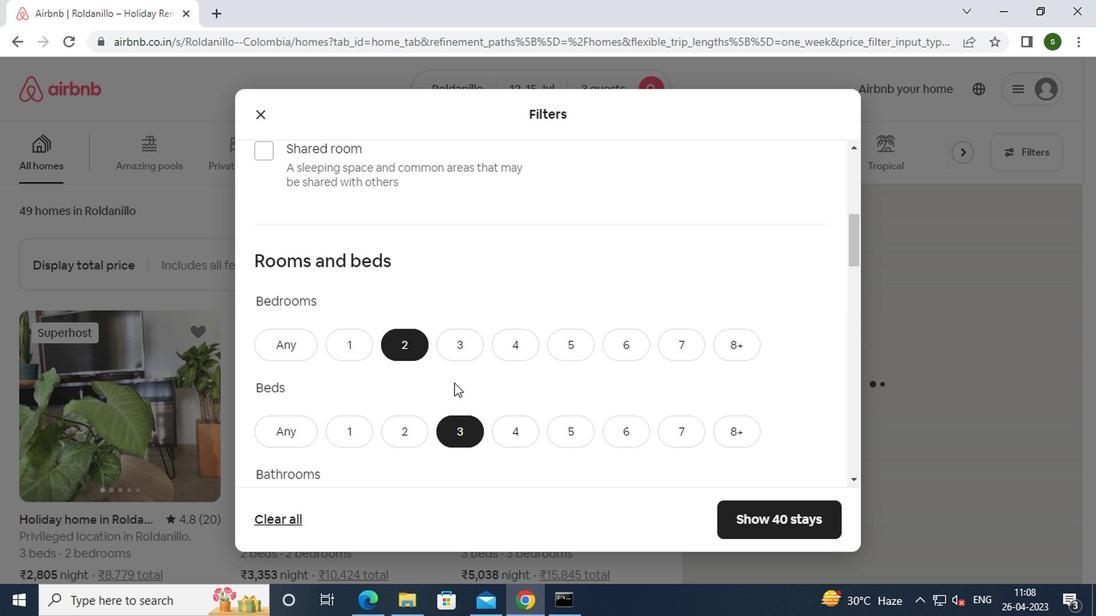 
Action: Mouse scrolled (450, 381) with delta (0, 0)
Screenshot: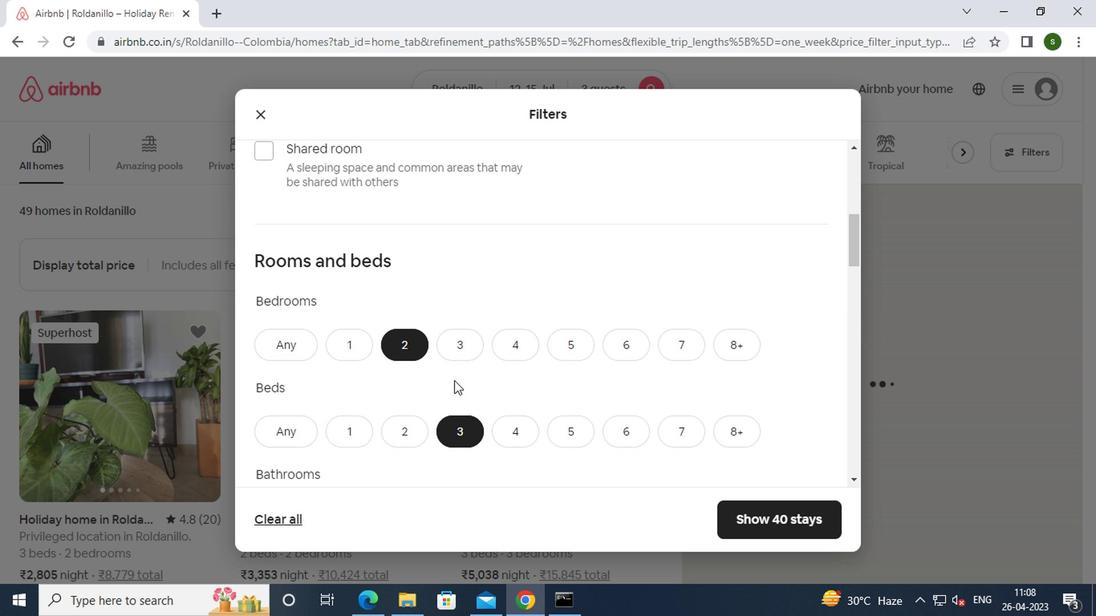 
Action: Mouse moved to (345, 361)
Screenshot: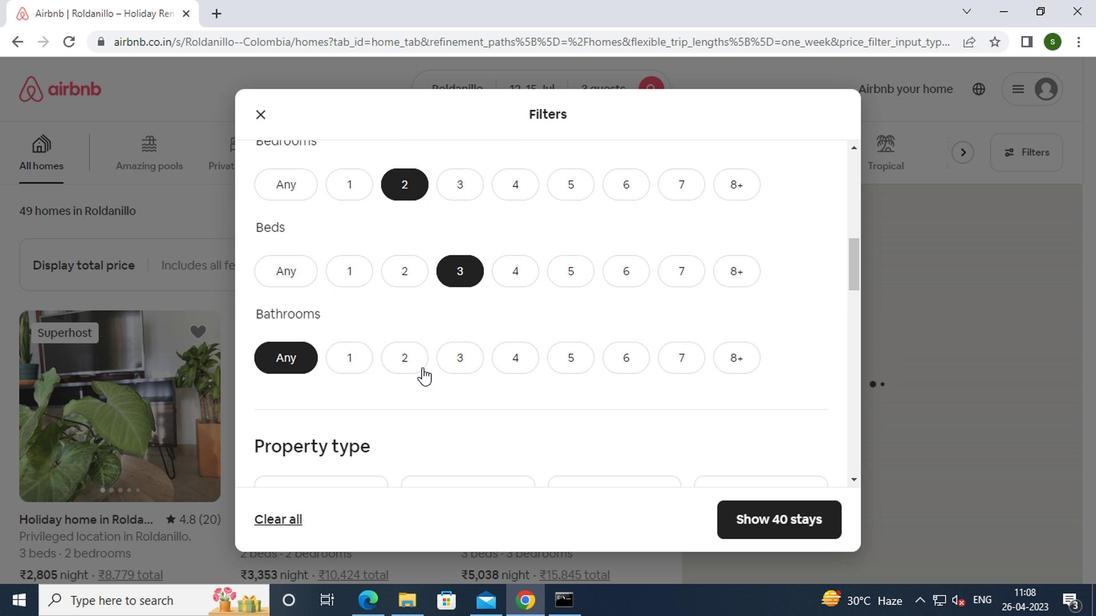 
Action: Mouse pressed left at (345, 361)
Screenshot: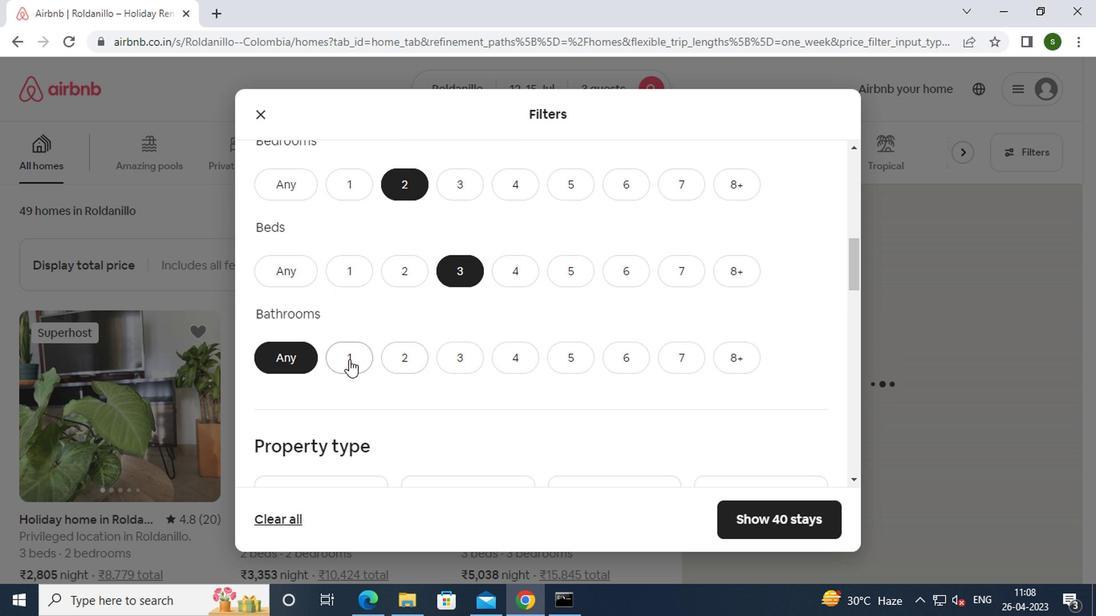 
Action: Mouse moved to (432, 322)
Screenshot: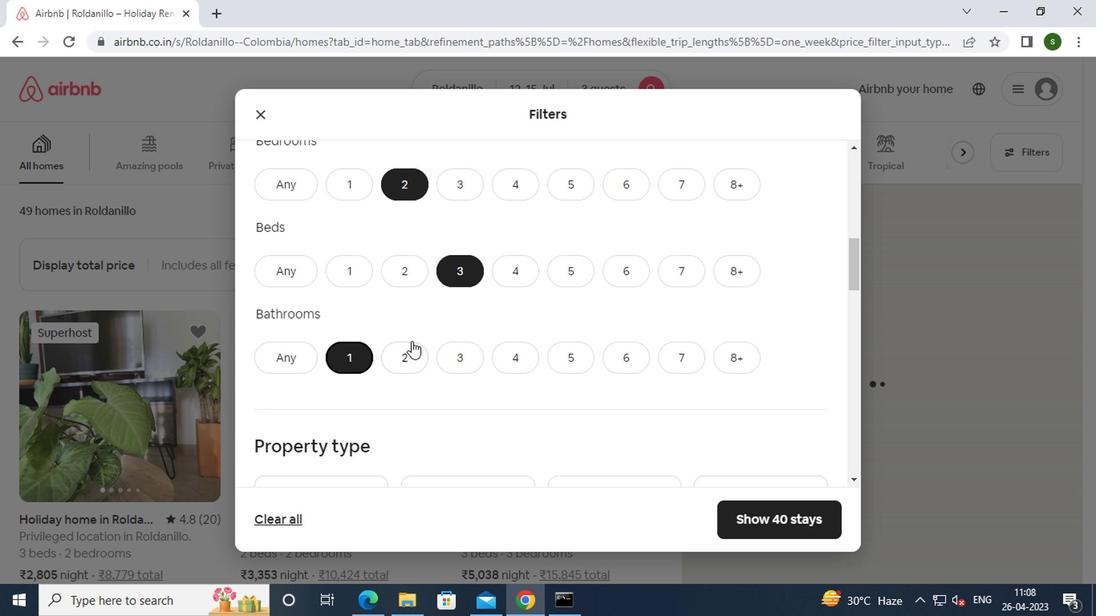 
Action: Mouse scrolled (432, 321) with delta (0, -1)
Screenshot: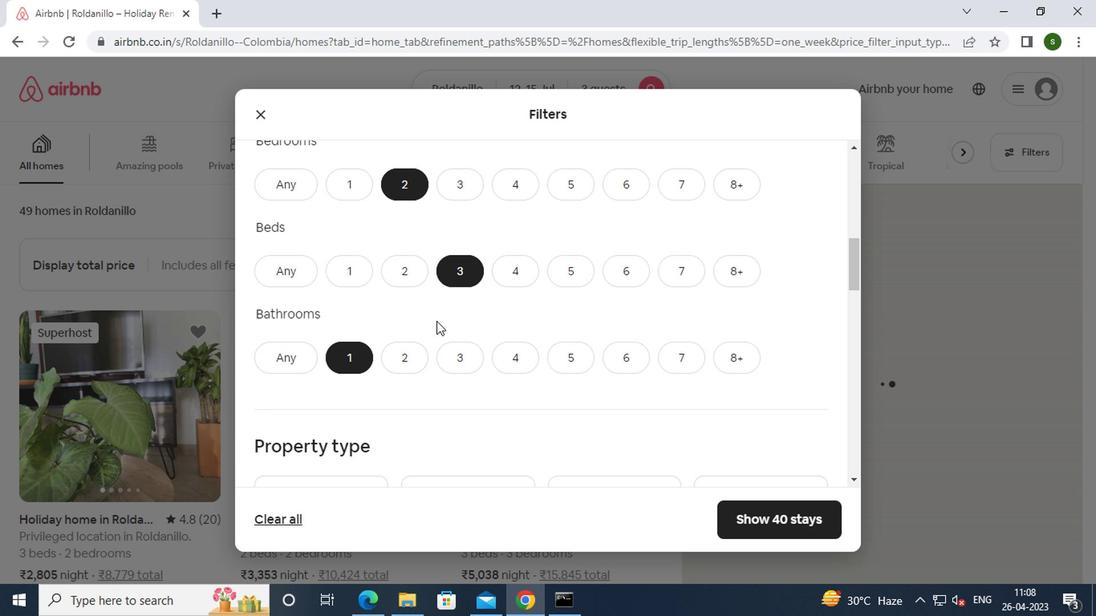 
Action: Mouse scrolled (432, 321) with delta (0, -1)
Screenshot: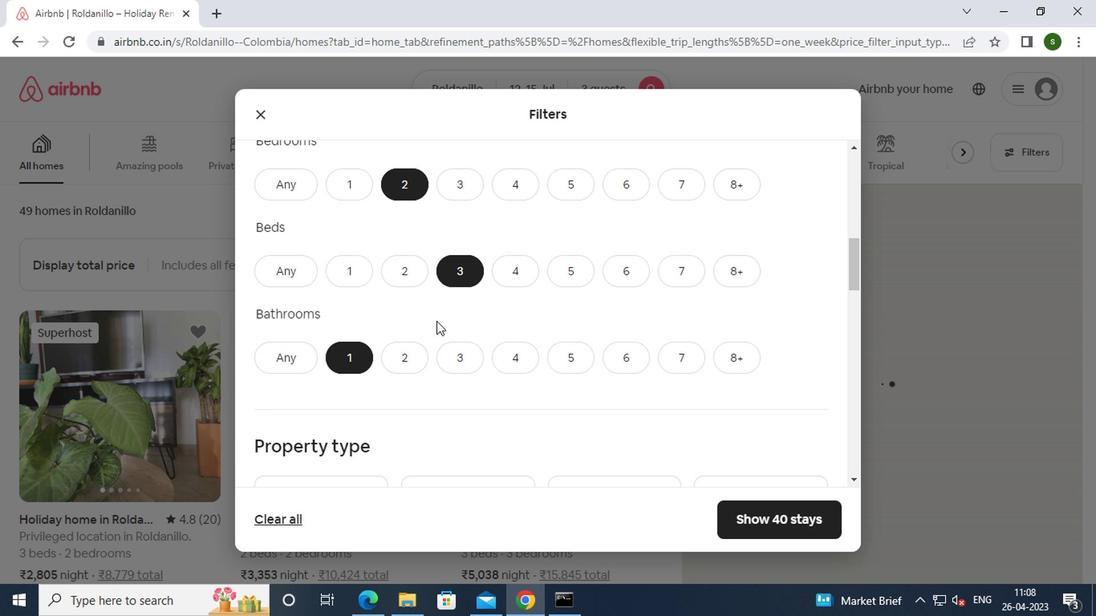 
Action: Mouse moved to (359, 350)
Screenshot: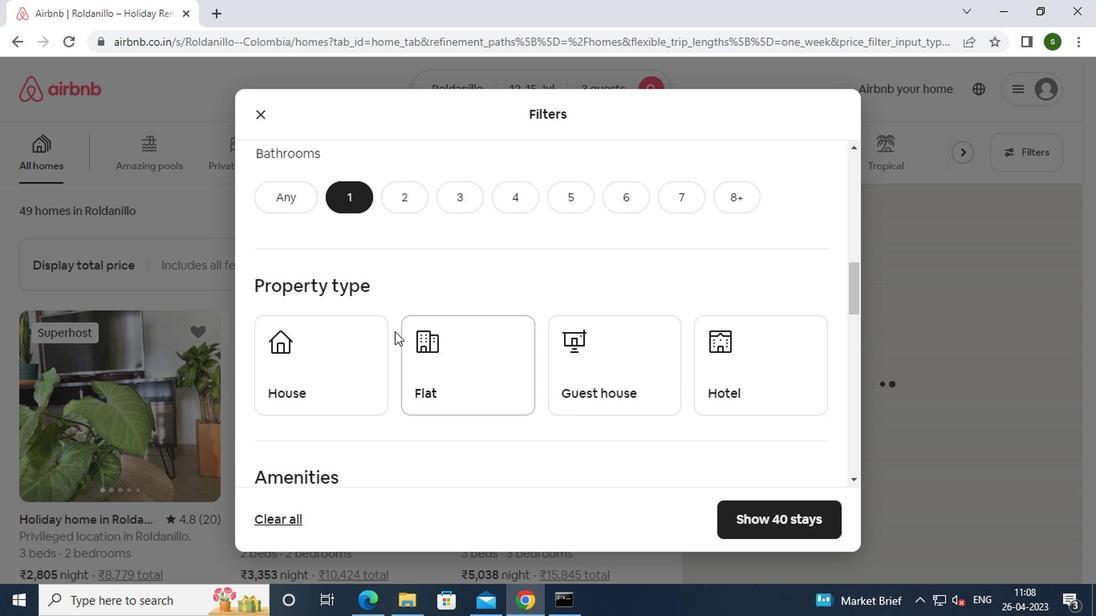 
Action: Mouse pressed left at (359, 350)
Screenshot: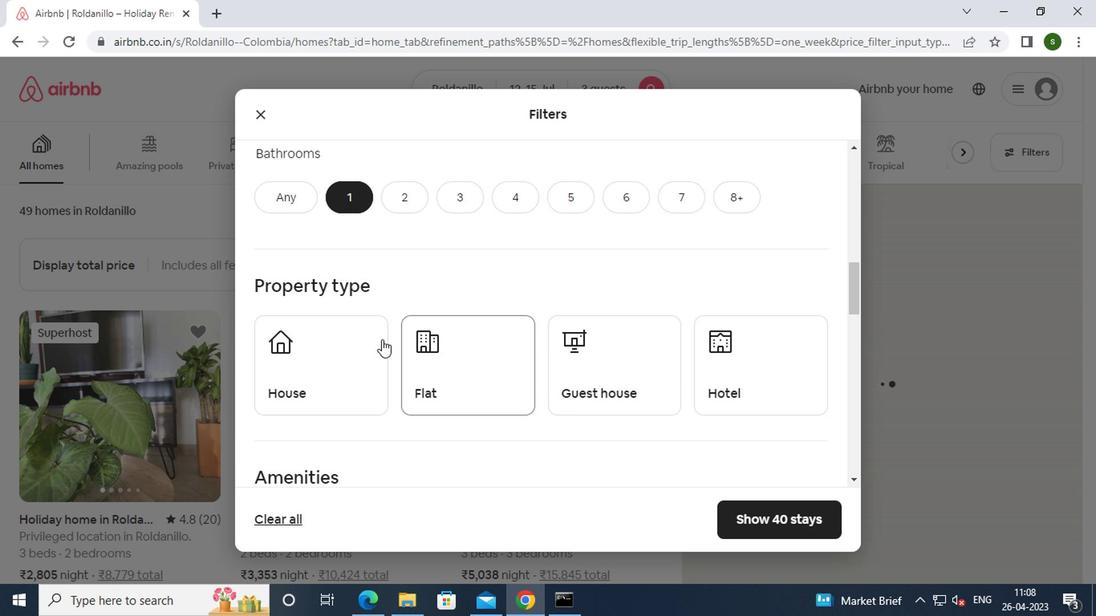 
Action: Mouse moved to (465, 361)
Screenshot: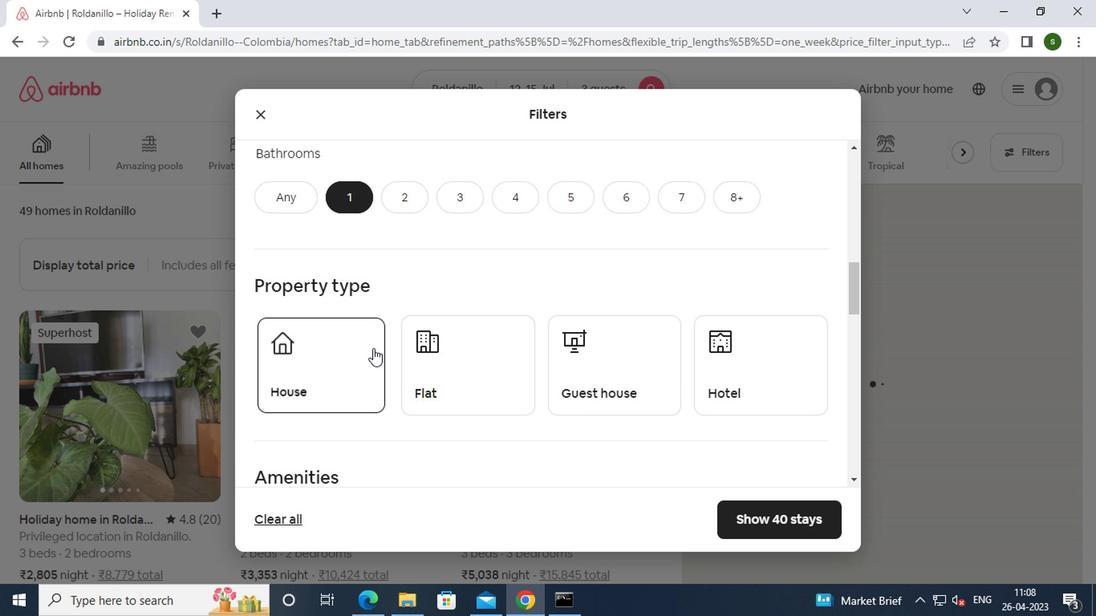 
Action: Mouse pressed left at (465, 361)
Screenshot: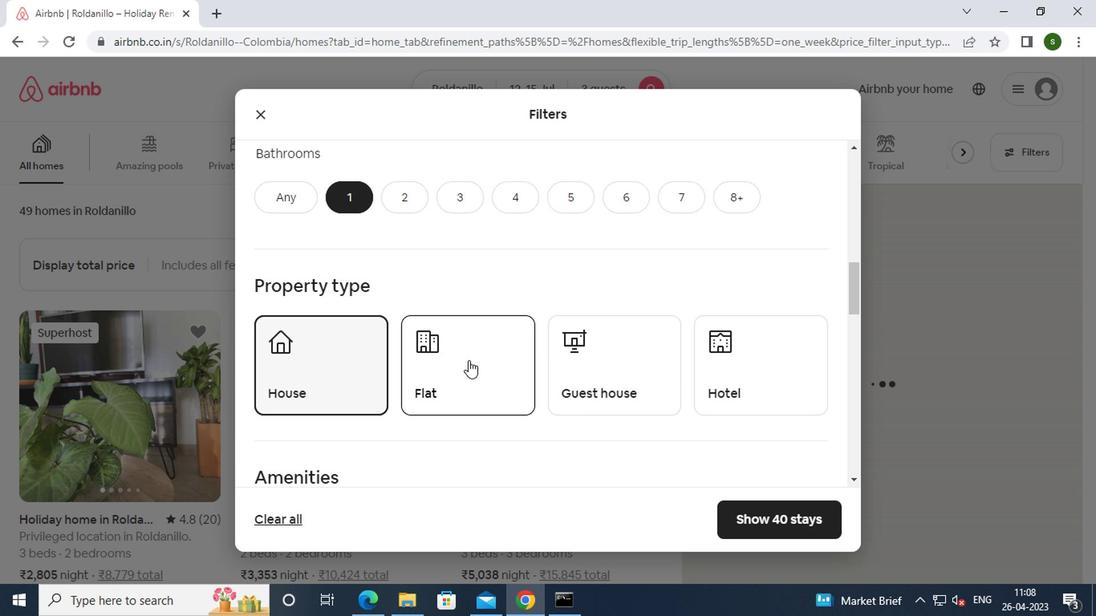 
Action: Mouse moved to (595, 363)
Screenshot: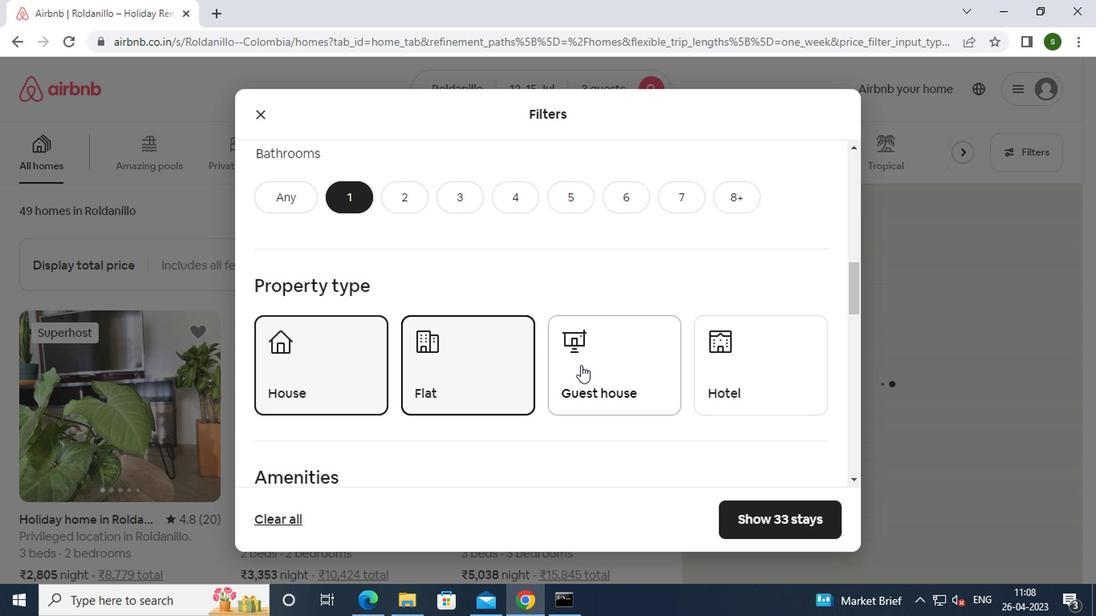 
Action: Mouse pressed left at (595, 363)
Screenshot: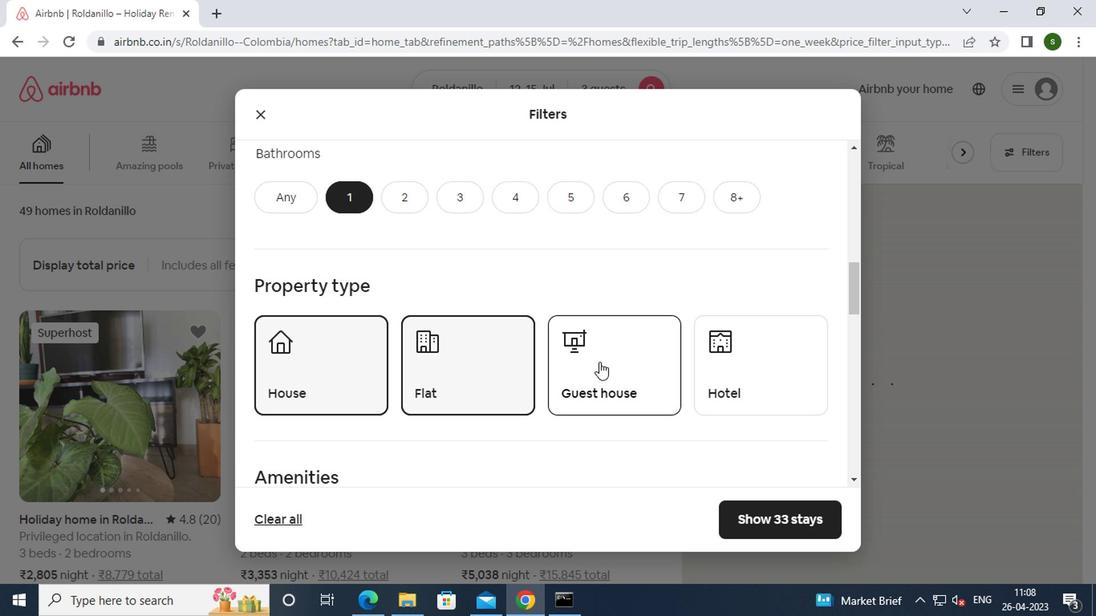 
Action: Mouse moved to (501, 348)
Screenshot: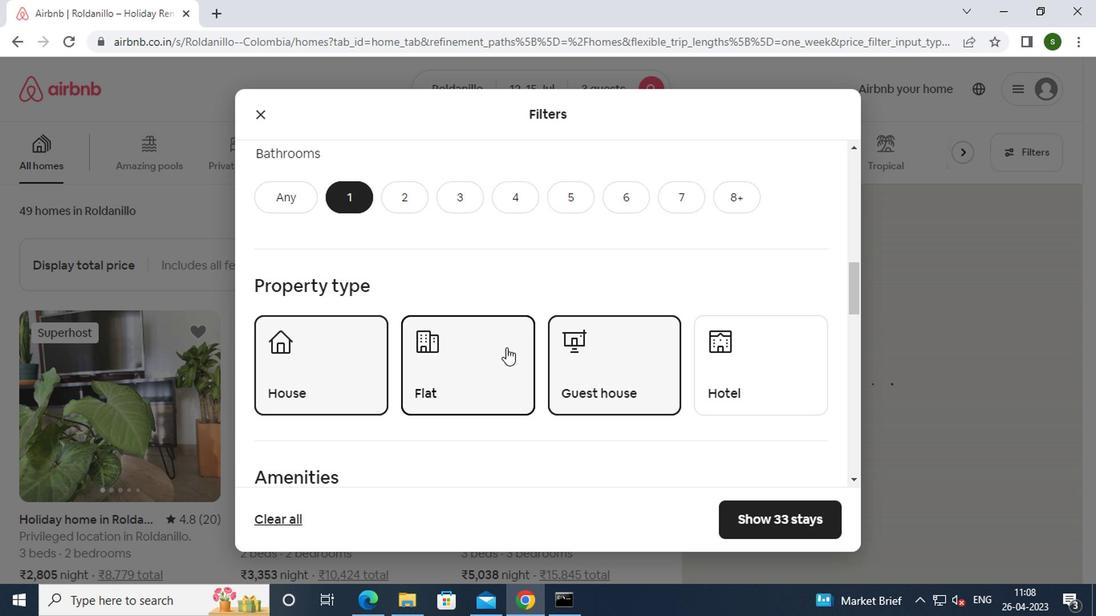 
Action: Mouse scrolled (501, 348) with delta (0, 0)
Screenshot: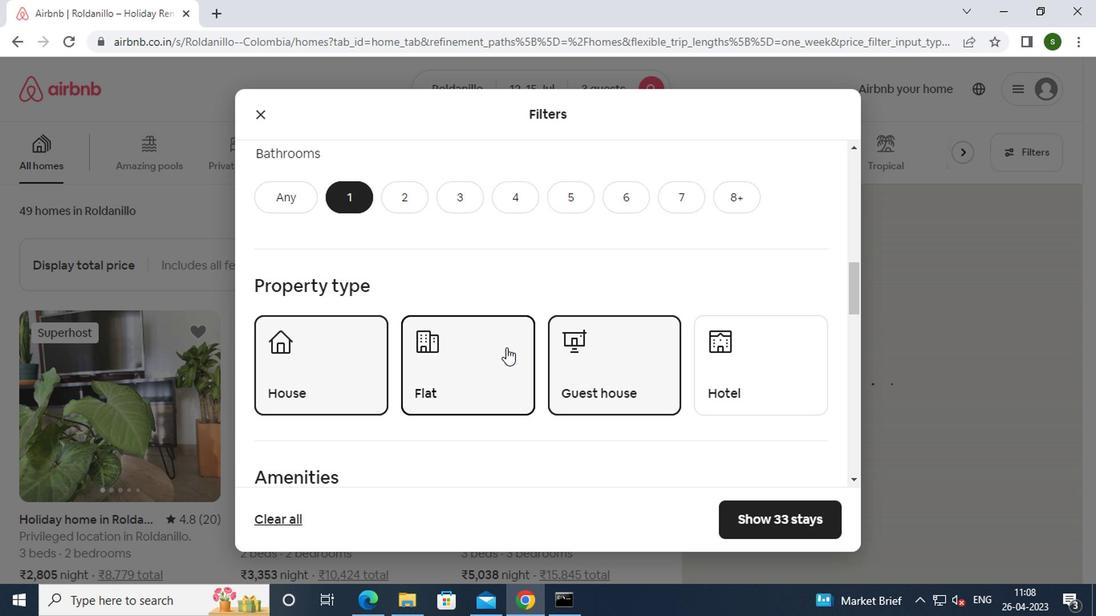 
Action: Mouse moved to (501, 348)
Screenshot: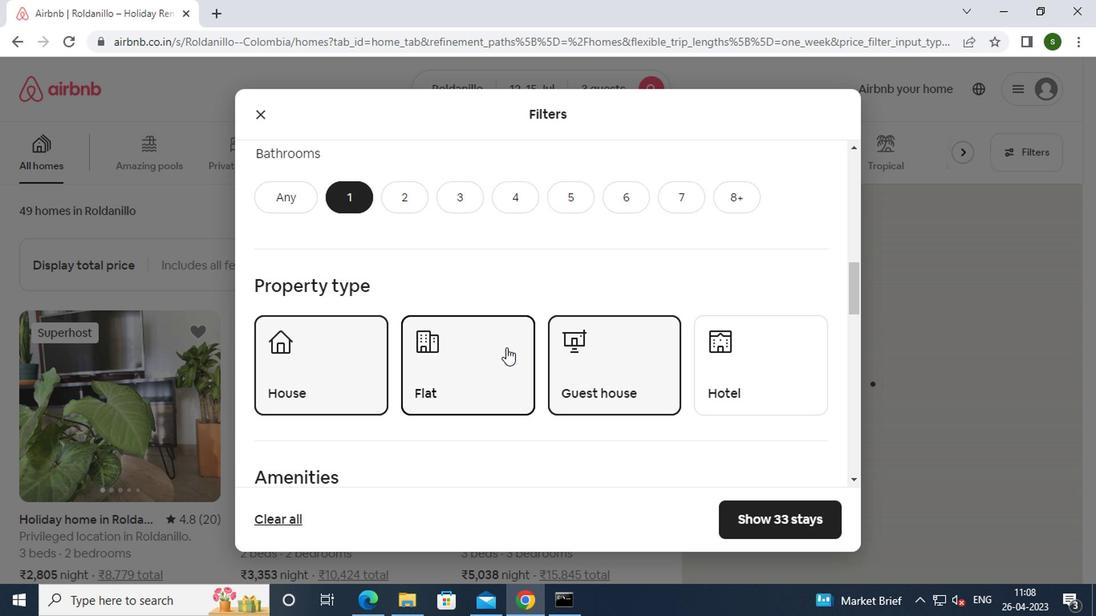 
Action: Mouse scrolled (501, 348) with delta (0, 0)
Screenshot: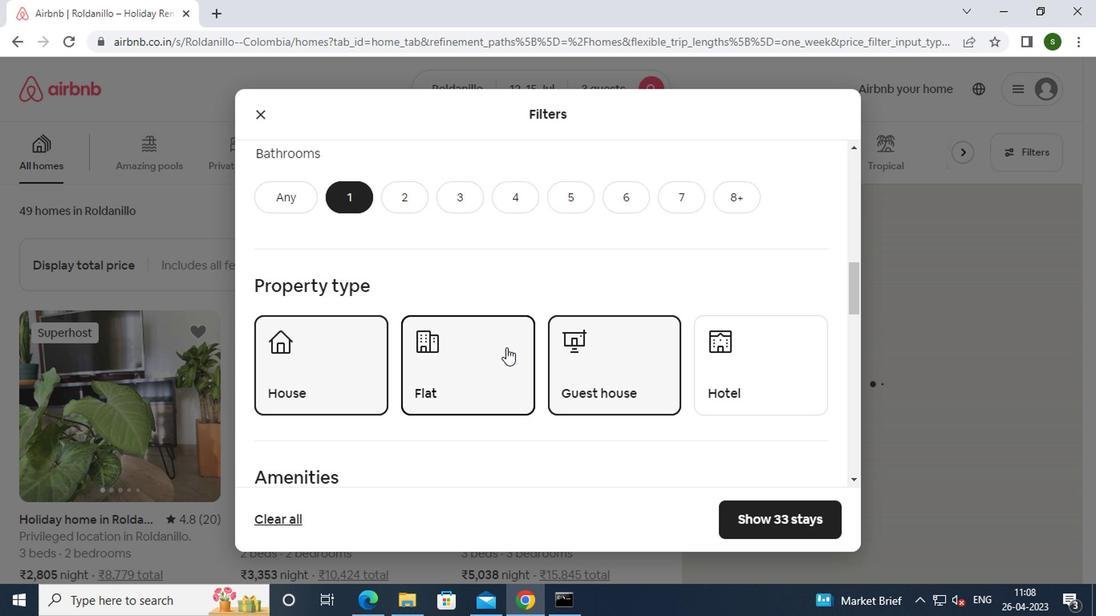 
Action: Mouse moved to (501, 348)
Screenshot: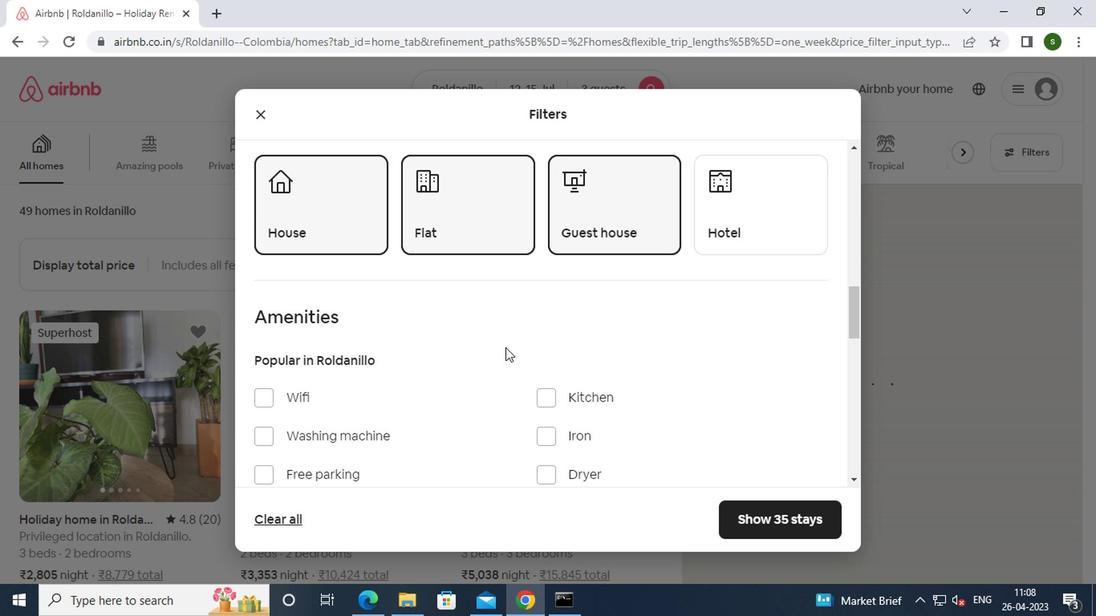 
Action: Mouse scrolled (501, 348) with delta (0, 0)
Screenshot: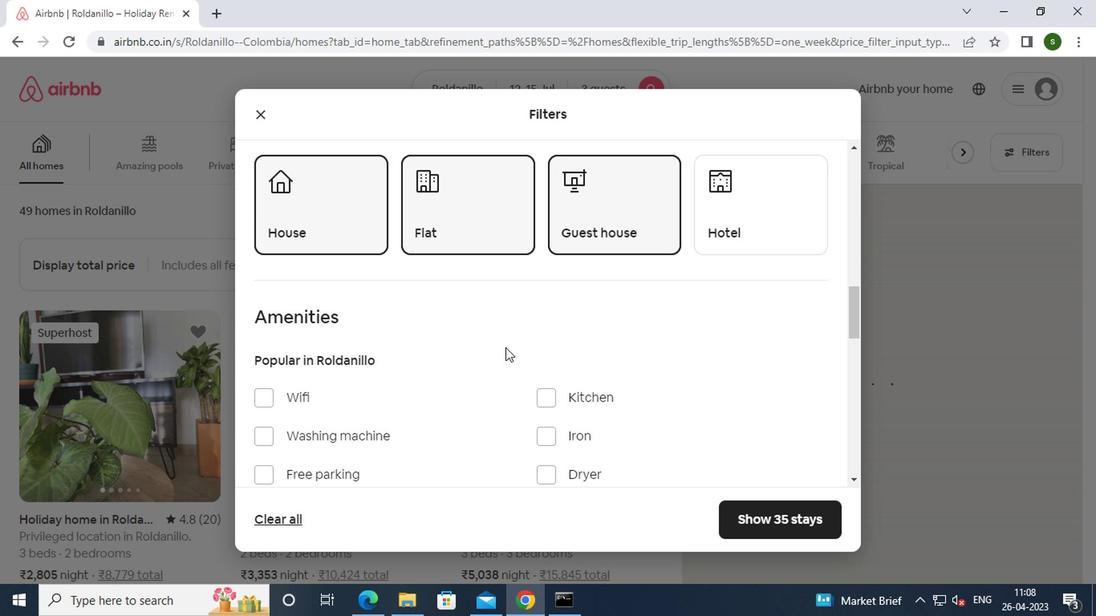 
Action: Mouse moved to (365, 358)
Screenshot: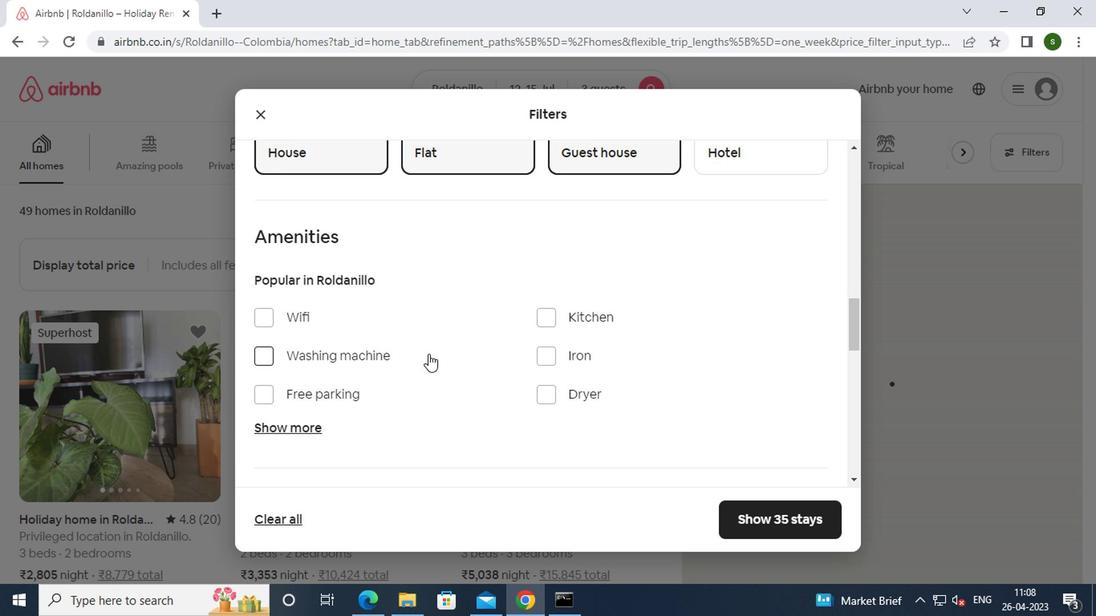 
Action: Mouse pressed left at (365, 358)
Screenshot: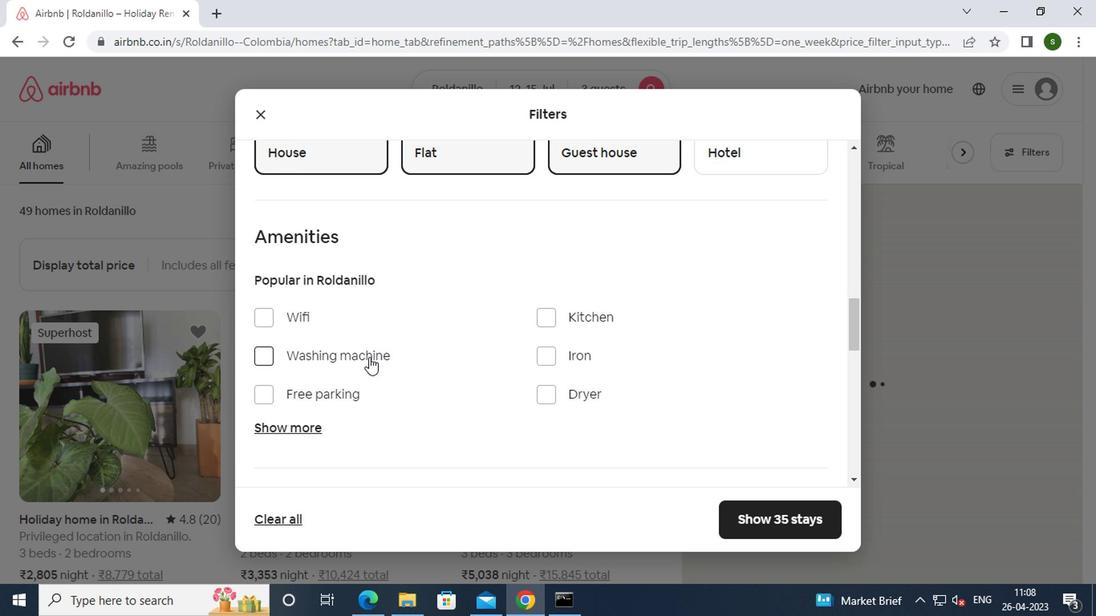 
Action: Mouse moved to (467, 362)
Screenshot: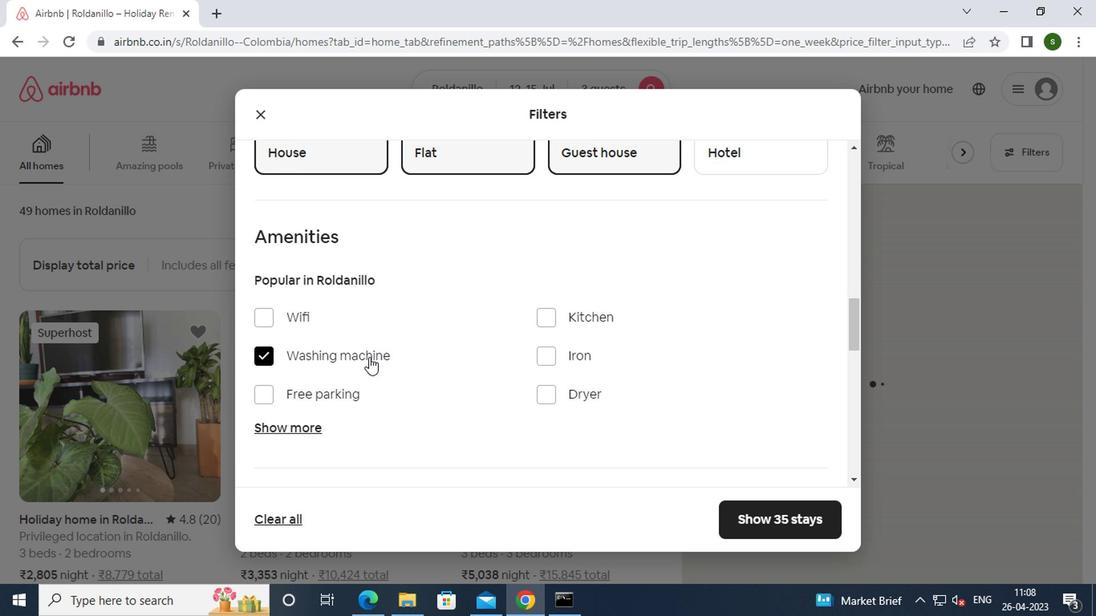 
Action: Mouse scrolled (467, 361) with delta (0, 0)
Screenshot: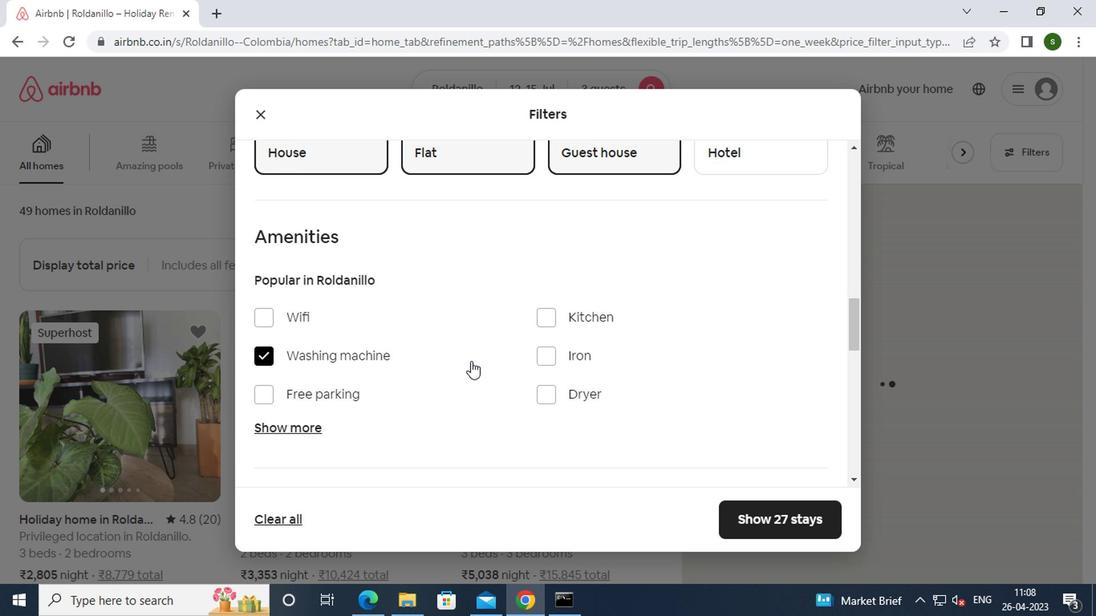 
Action: Mouse scrolled (467, 361) with delta (0, 0)
Screenshot: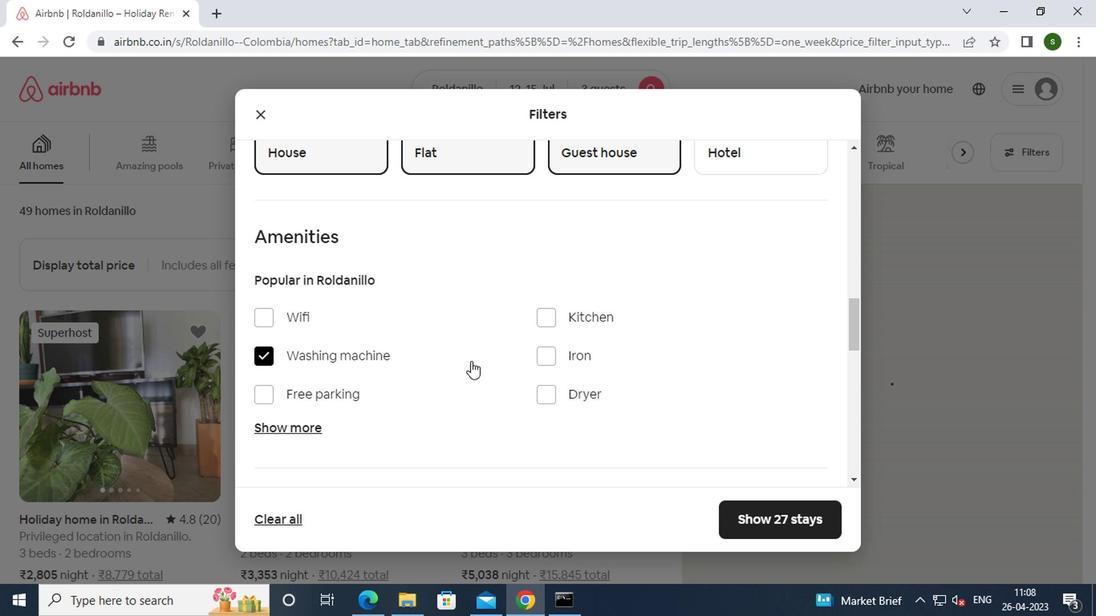 
Action: Mouse scrolled (467, 361) with delta (0, 0)
Screenshot: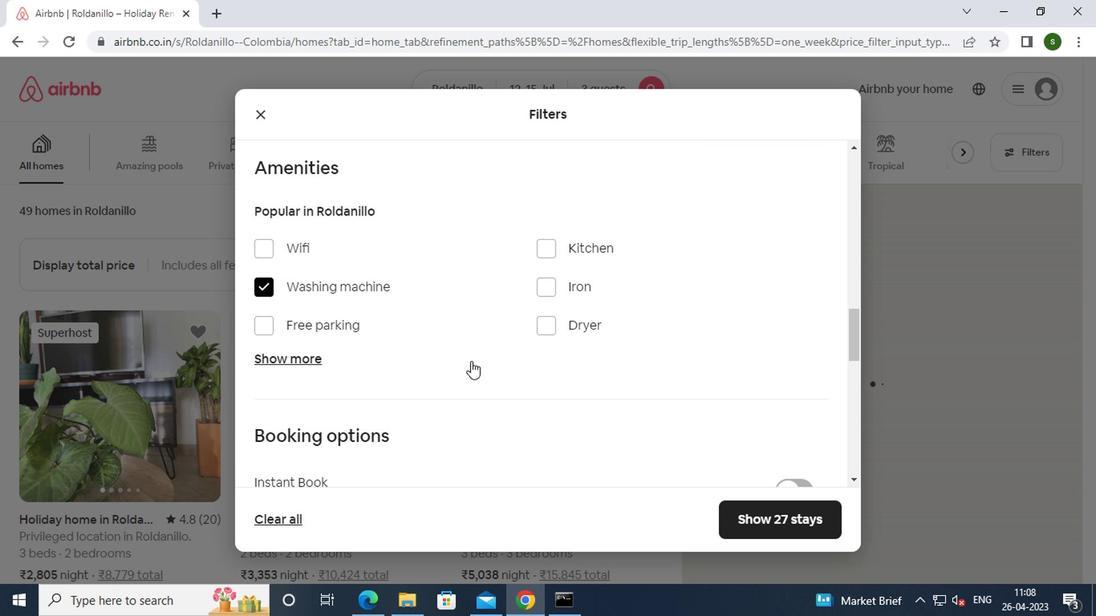 
Action: Mouse scrolled (467, 361) with delta (0, 0)
Screenshot: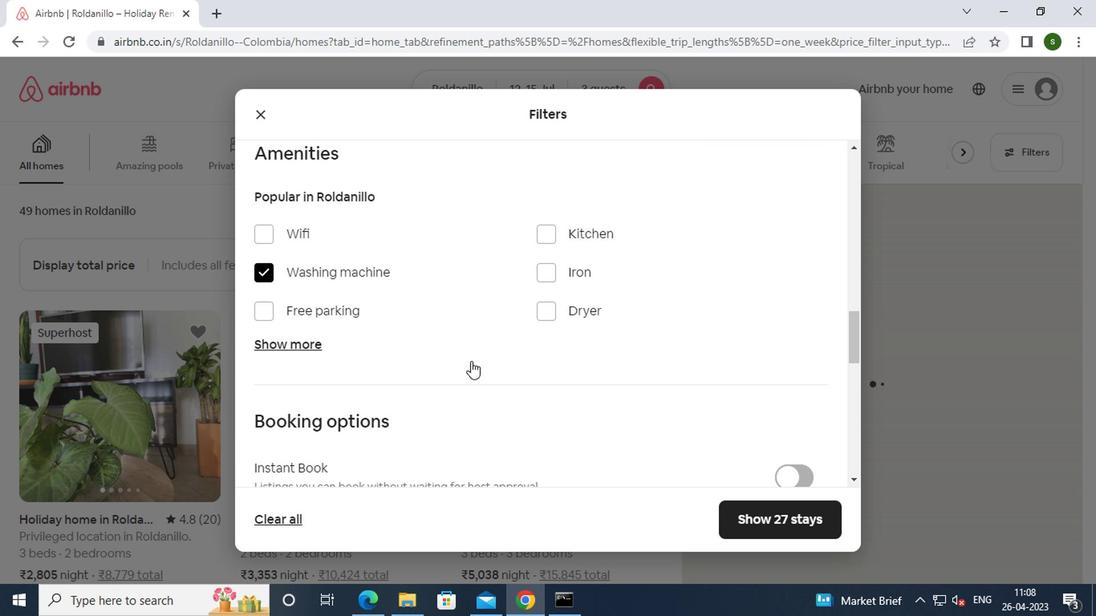 
Action: Mouse moved to (783, 288)
Screenshot: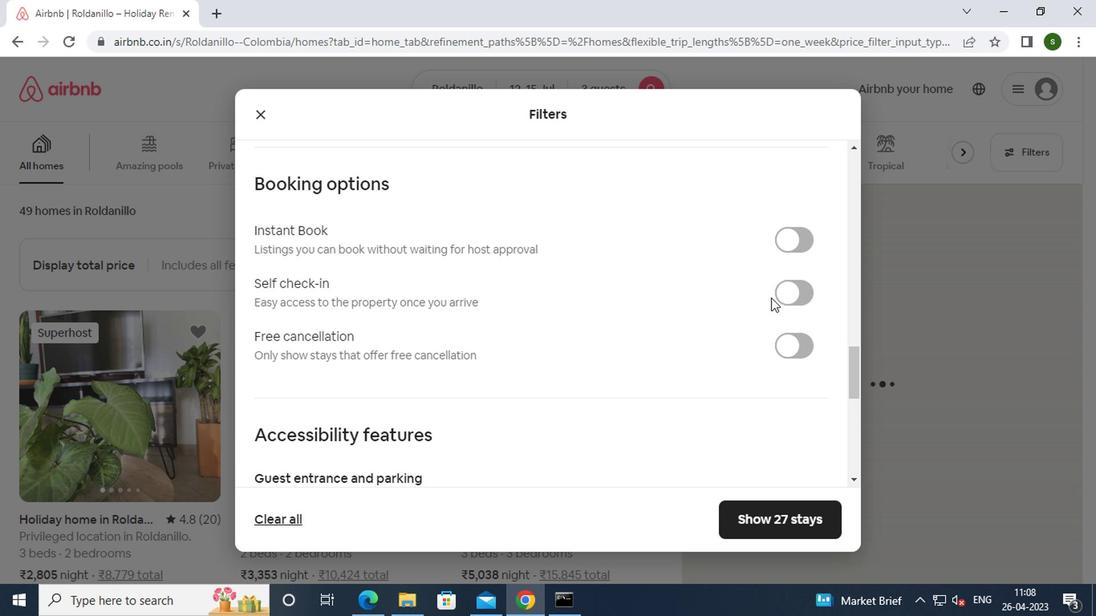 
Action: Mouse pressed left at (783, 288)
Screenshot: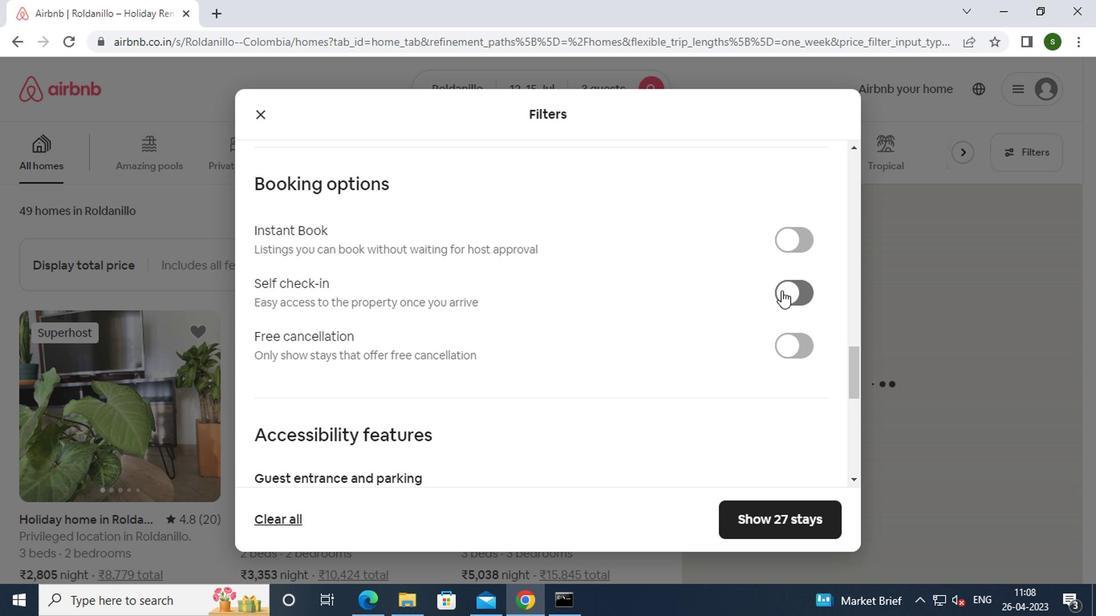 
Action: Mouse moved to (600, 321)
Screenshot: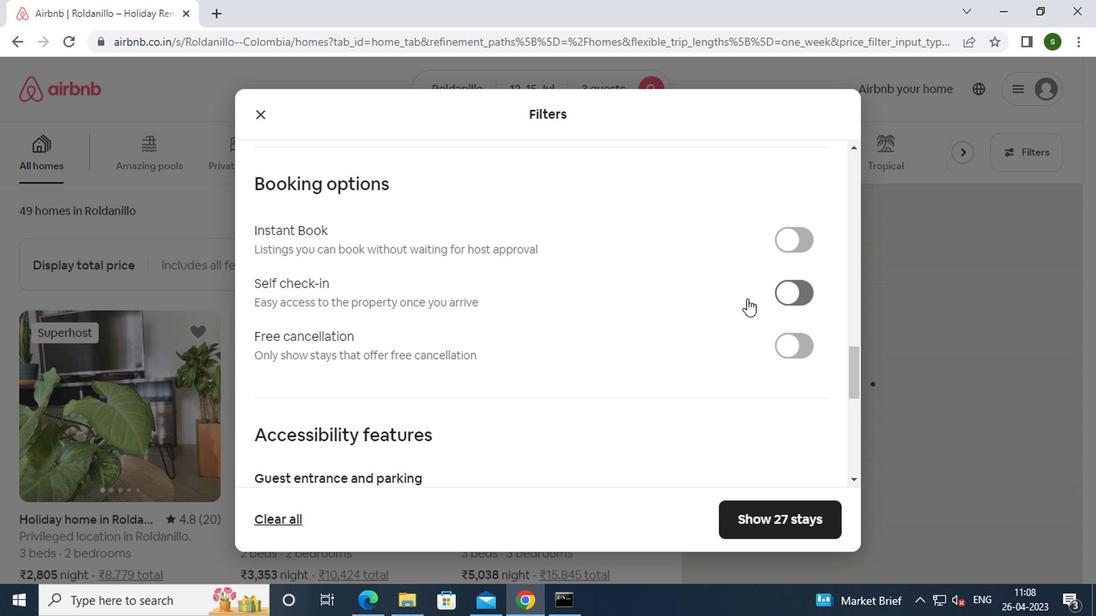 
Action: Mouse scrolled (600, 320) with delta (0, 0)
Screenshot: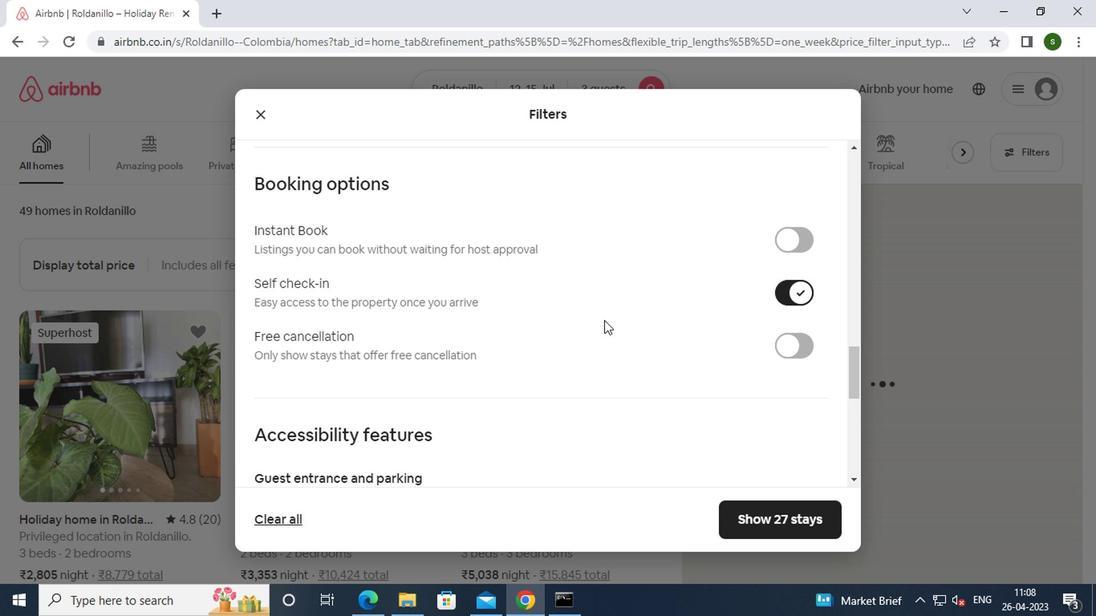 
Action: Mouse scrolled (600, 320) with delta (0, 0)
Screenshot: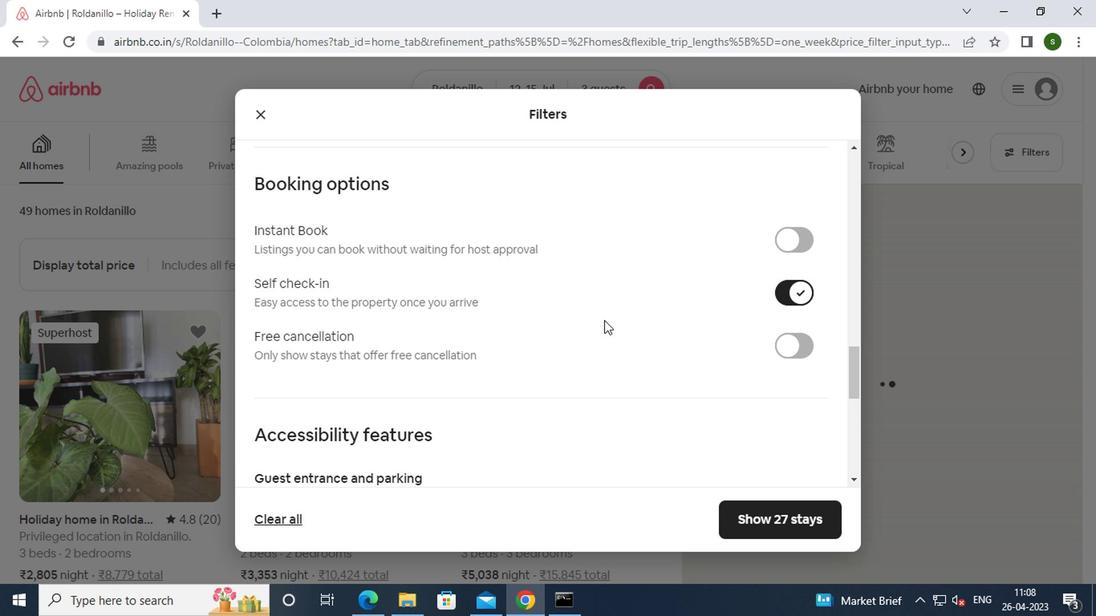 
Action: Mouse scrolled (600, 320) with delta (0, 0)
Screenshot: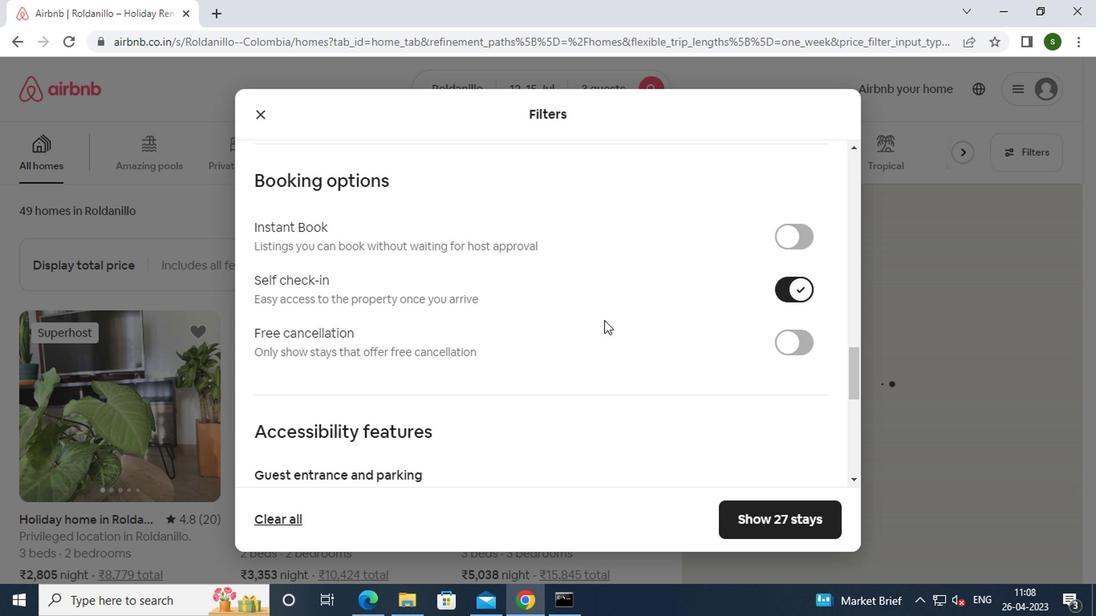 
Action: Mouse scrolled (600, 320) with delta (0, 0)
Screenshot: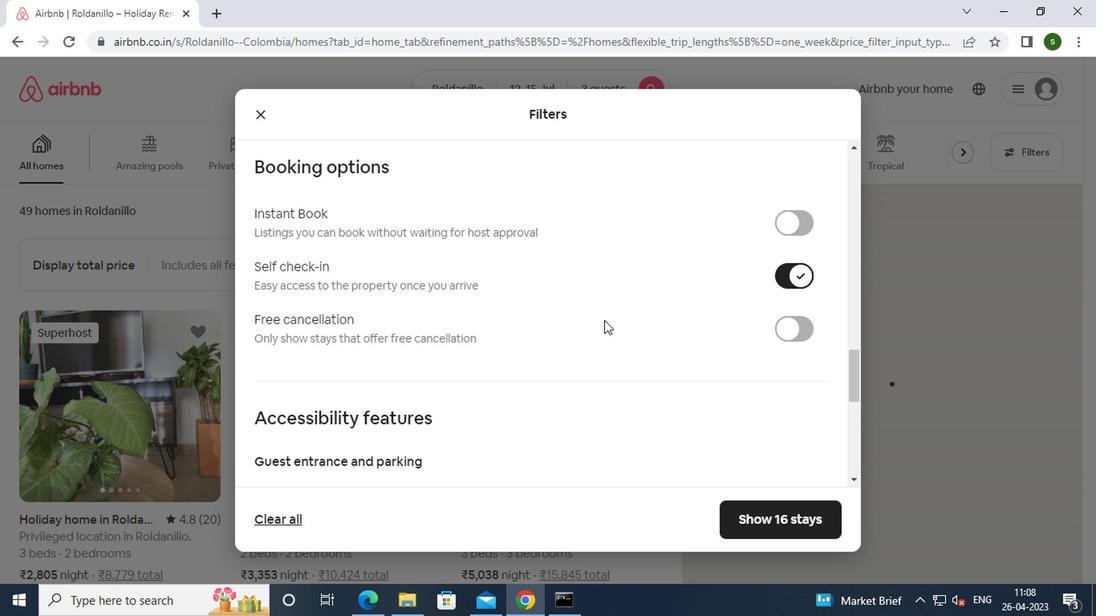 
Action: Mouse scrolled (600, 320) with delta (0, 0)
Screenshot: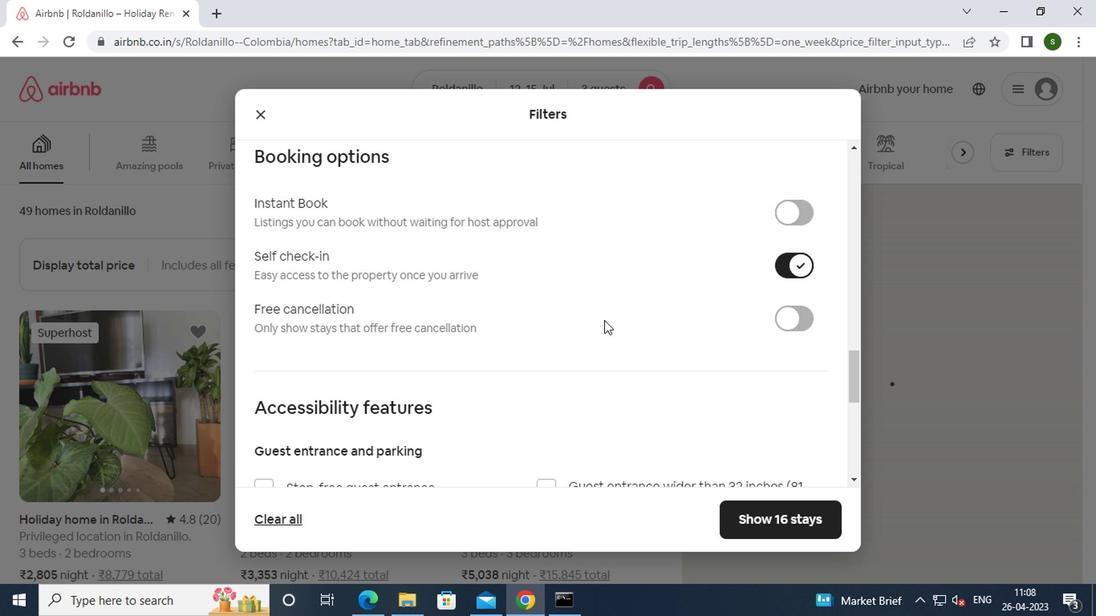 
Action: Mouse scrolled (600, 320) with delta (0, 0)
Screenshot: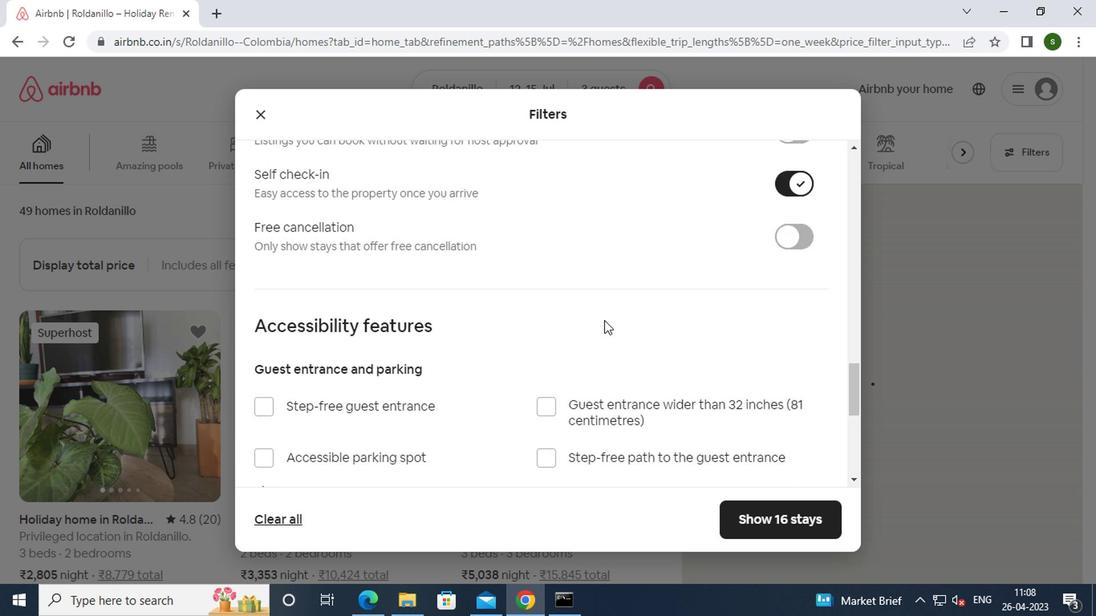 
Action: Mouse scrolled (600, 320) with delta (0, 0)
Screenshot: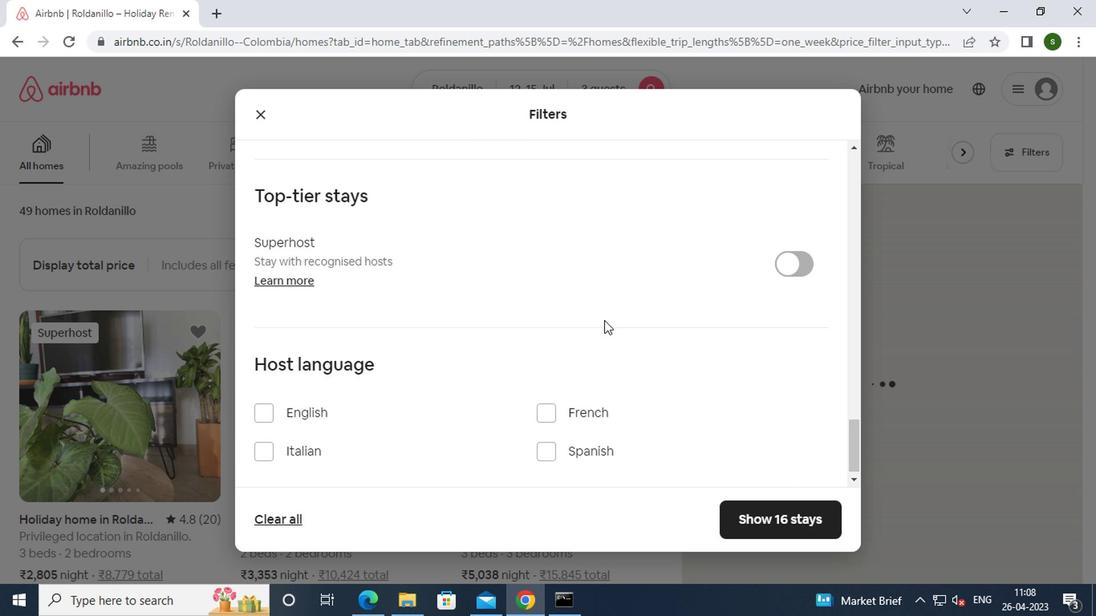 
Action: Mouse scrolled (600, 320) with delta (0, 0)
Screenshot: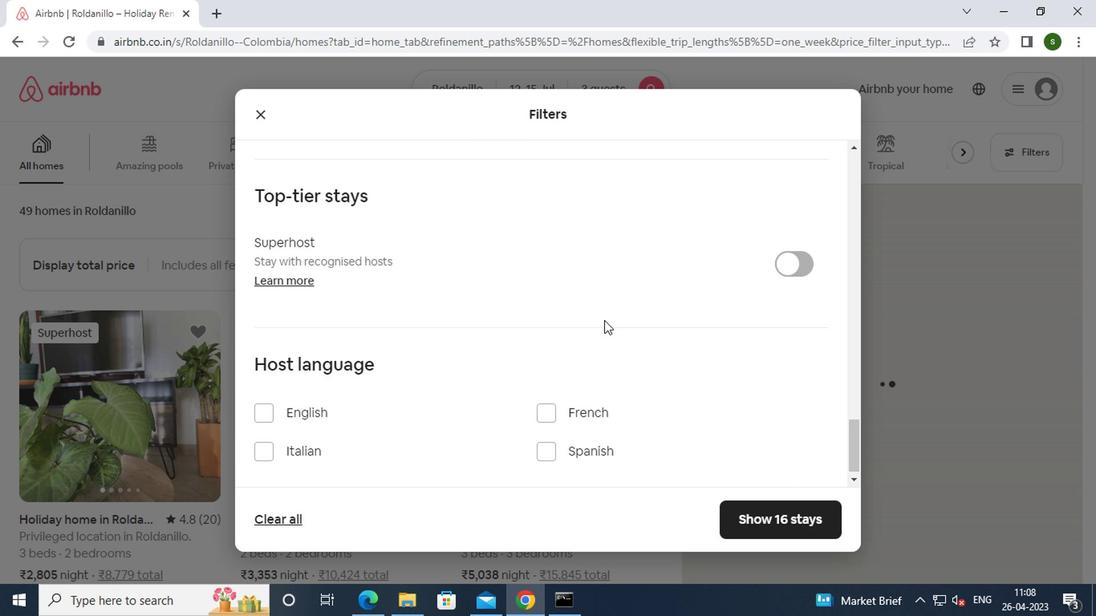 
Action: Mouse moved to (277, 401)
Screenshot: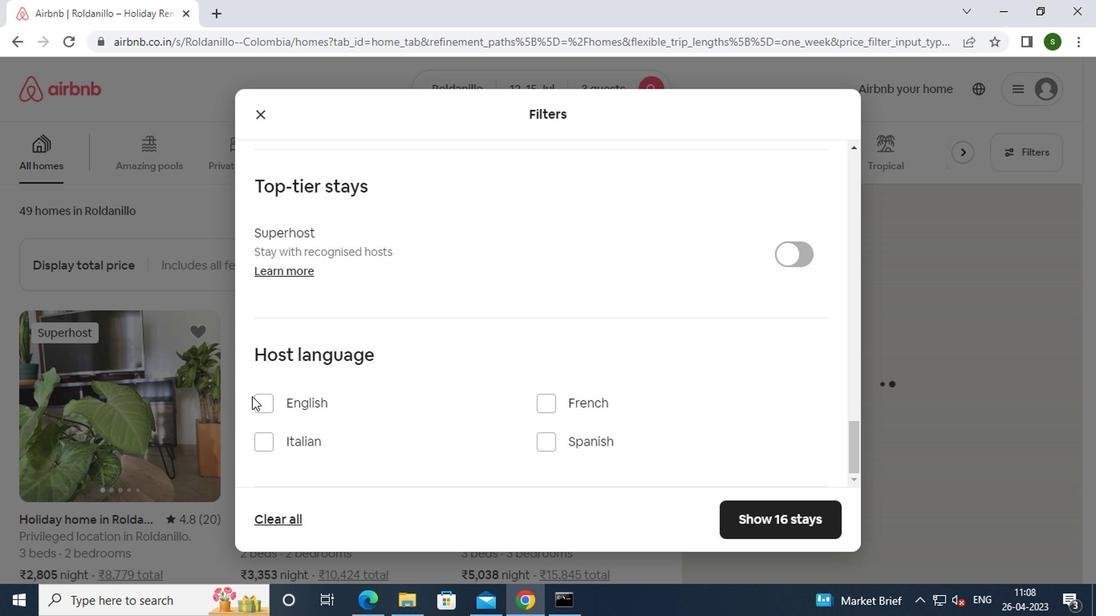 
Action: Mouse pressed left at (277, 401)
Screenshot: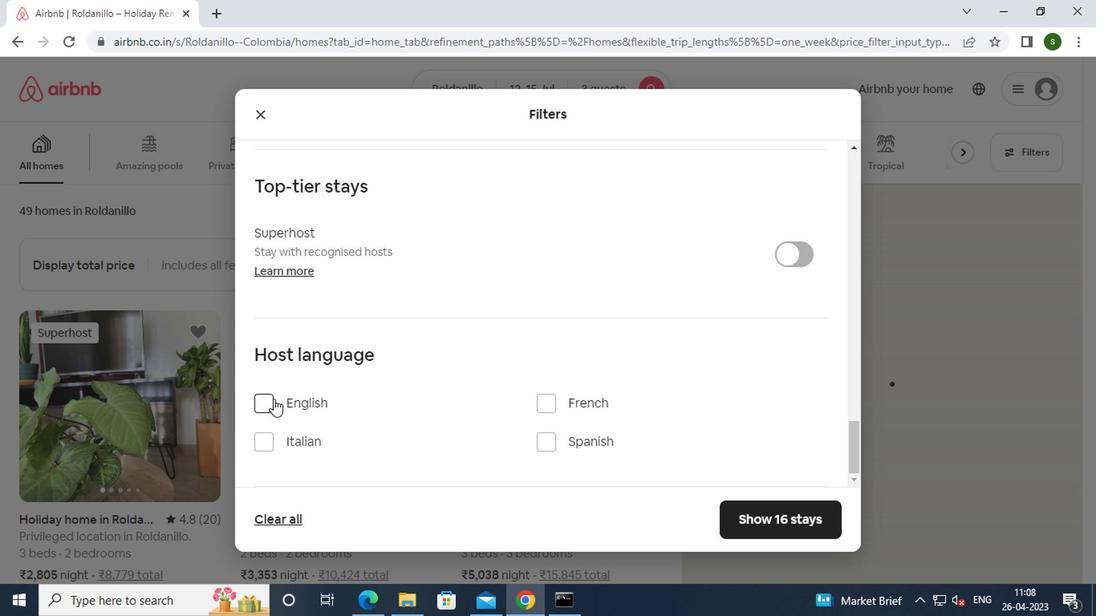 
Action: Mouse moved to (727, 514)
Screenshot: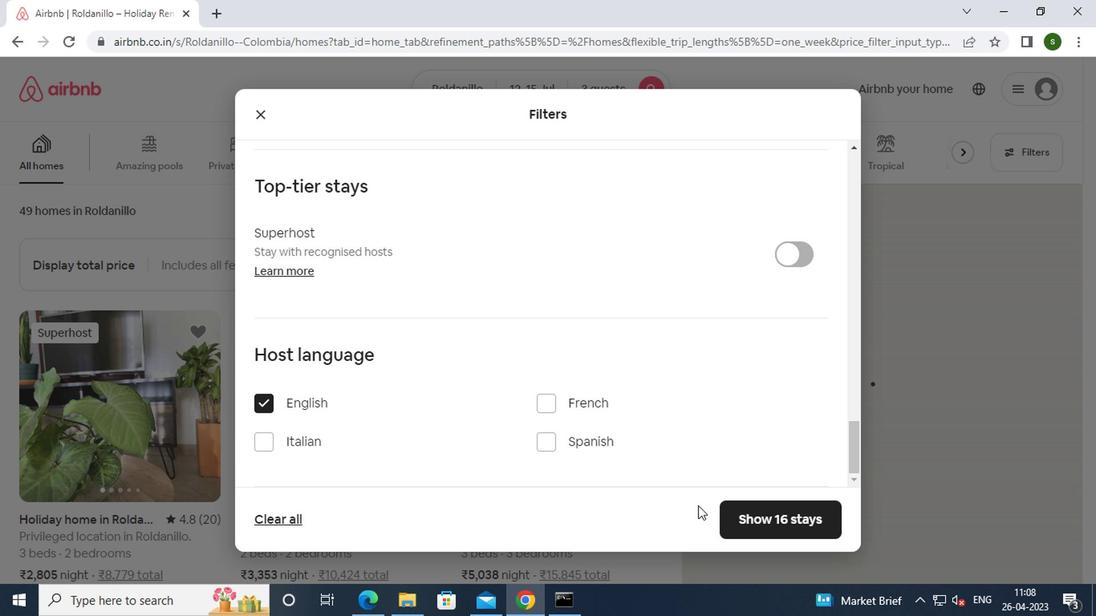 
Action: Mouse pressed left at (727, 514)
Screenshot: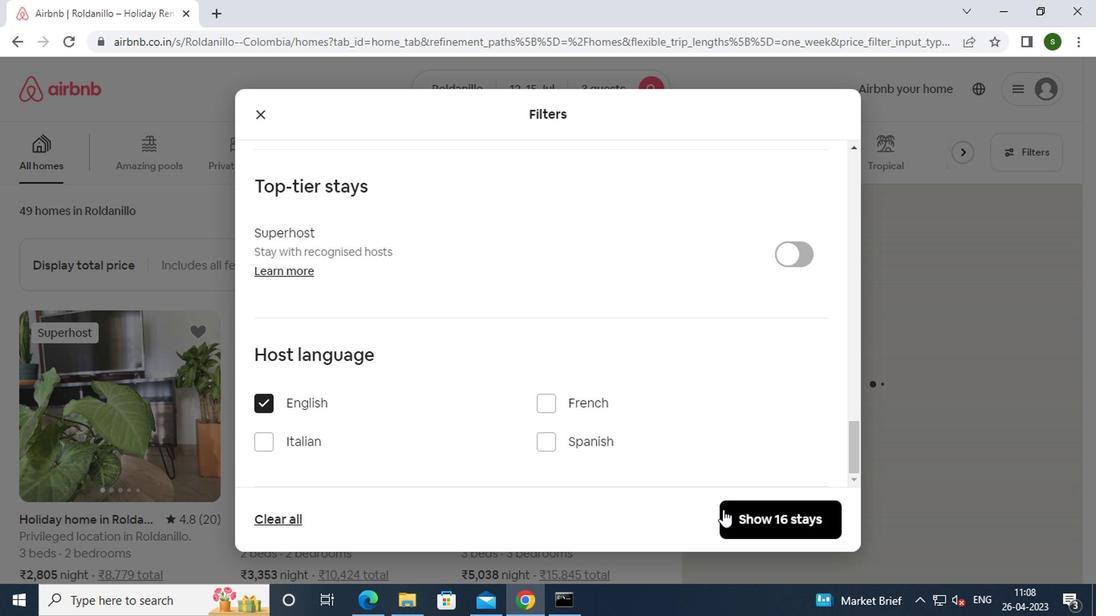 
Action: Mouse moved to (727, 511)
Screenshot: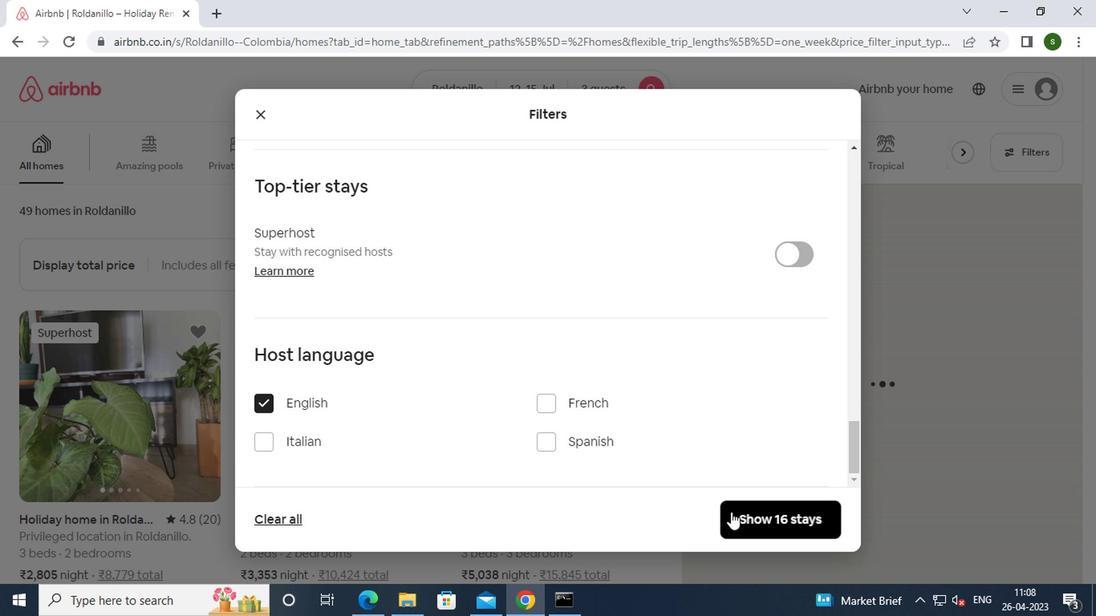 
